 Task: Look for space in Kochani, Macedonia from 10th July, 2023 to 15th July, 2023 for 7 adults in price range Rs.10000 to Rs.15000. Place can be entire place or shared room with 4 bedrooms having 7 beds and 4 bathrooms. Property type can be house, flat, guest house. Amenities needed are: wifi, TV, free parkinig on premises, gym, breakfast. Booking option can be shelf check-in. Required host language is English.
Action: Mouse moved to (428, 100)
Screenshot: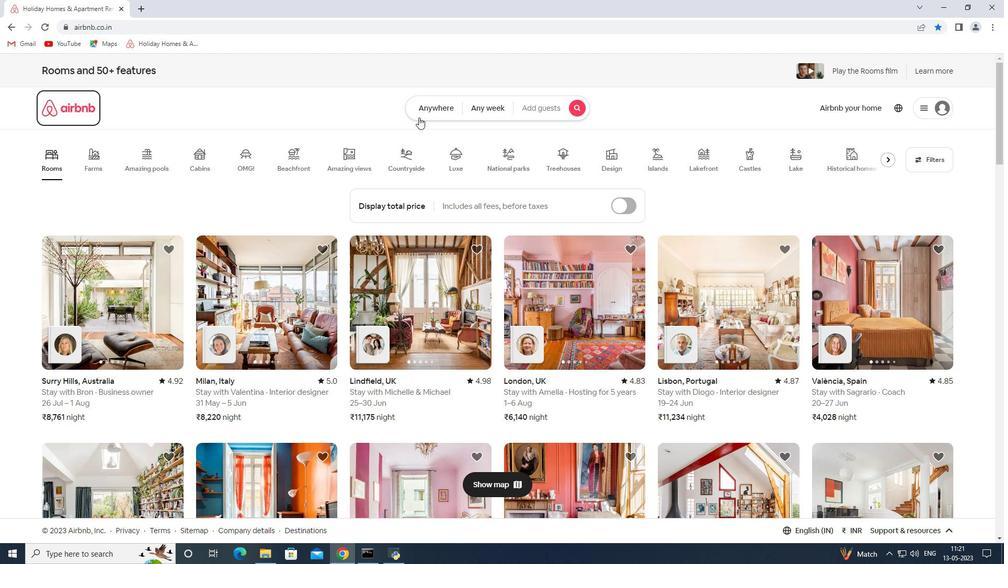 
Action: Mouse pressed left at (428, 100)
Screenshot: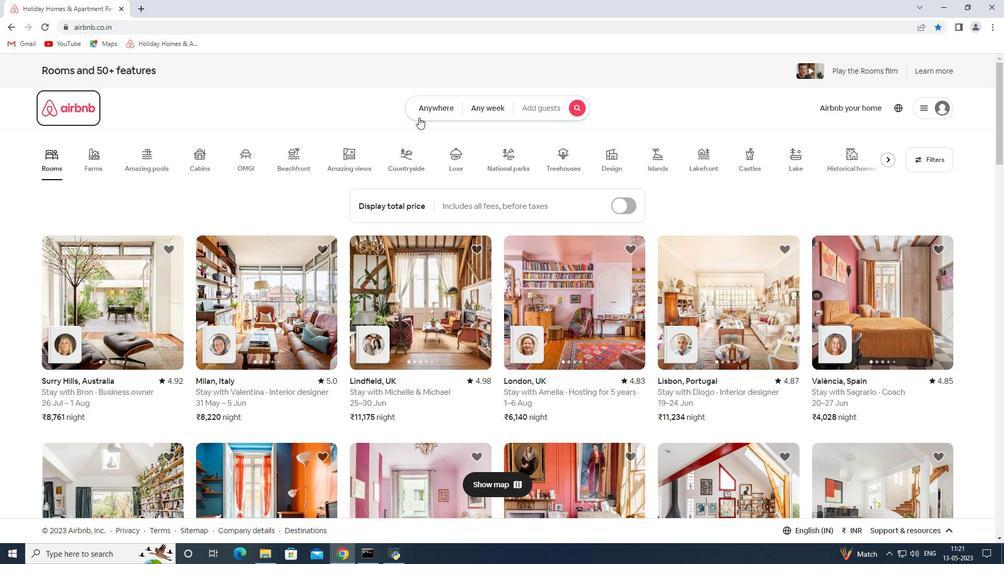 
Action: Mouse moved to (364, 153)
Screenshot: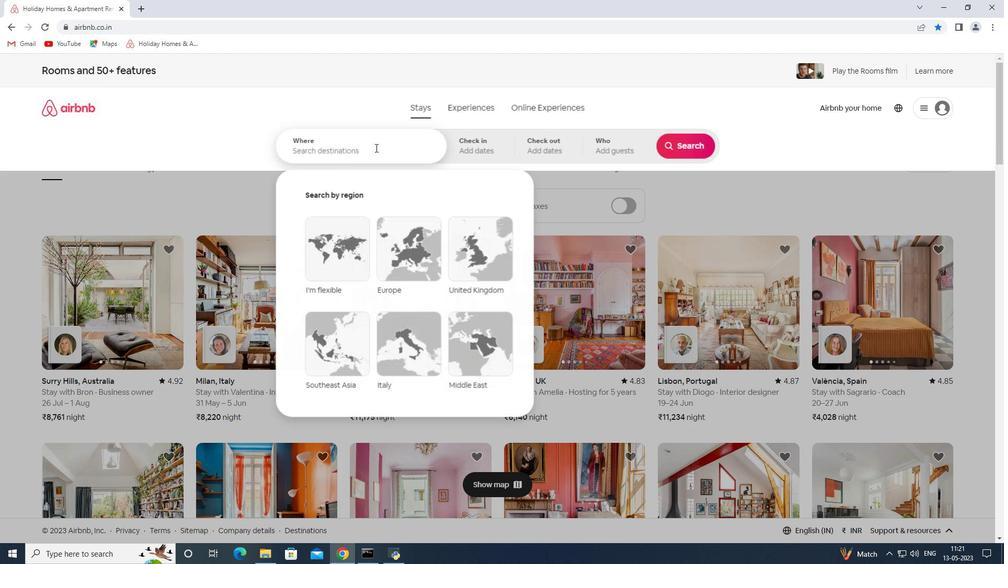 
Action: Mouse pressed left at (364, 153)
Screenshot: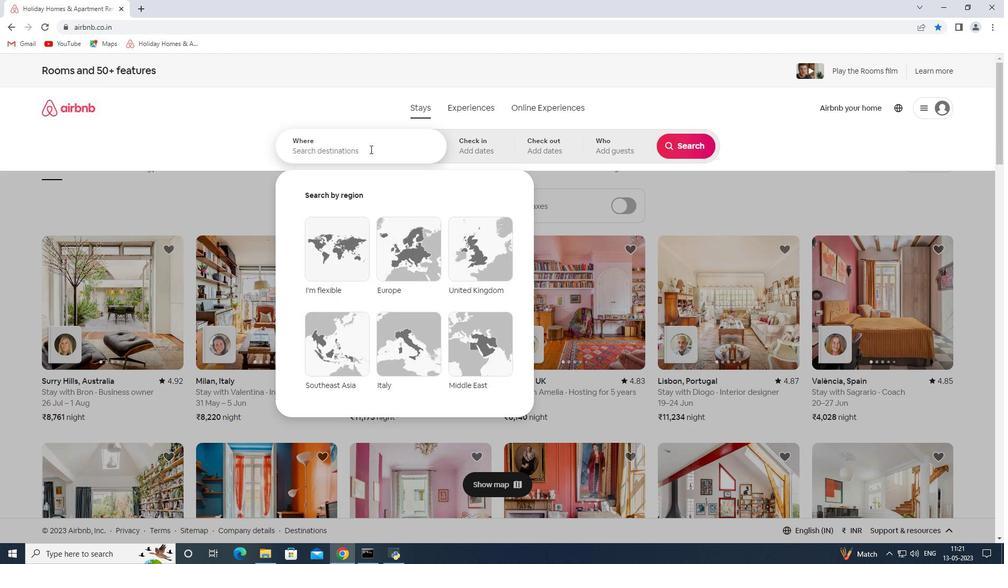 
Action: Key pressed <Key.shift>Kochani<Key.space><Key.shift><Key.shift><Key.shift><Key.shift><Key.shift><Key.shift><Key.shift>Mace
Screenshot: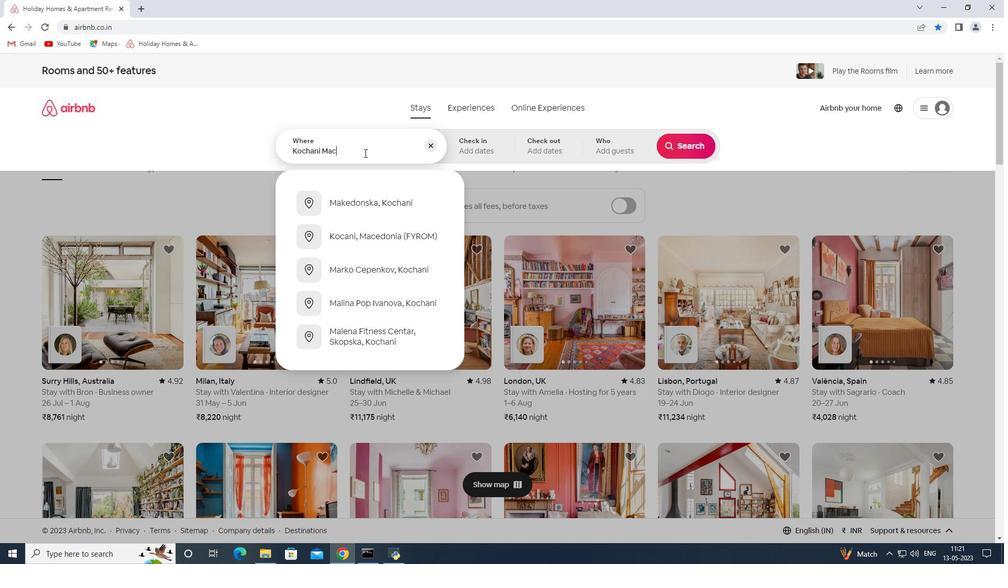 
Action: Mouse moved to (423, 204)
Screenshot: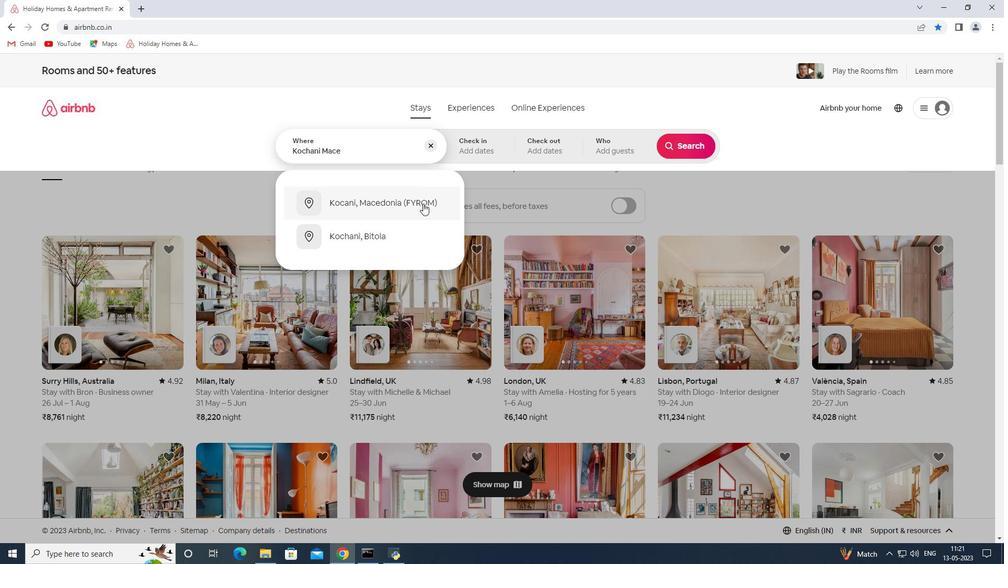 
Action: Mouse pressed left at (423, 204)
Screenshot: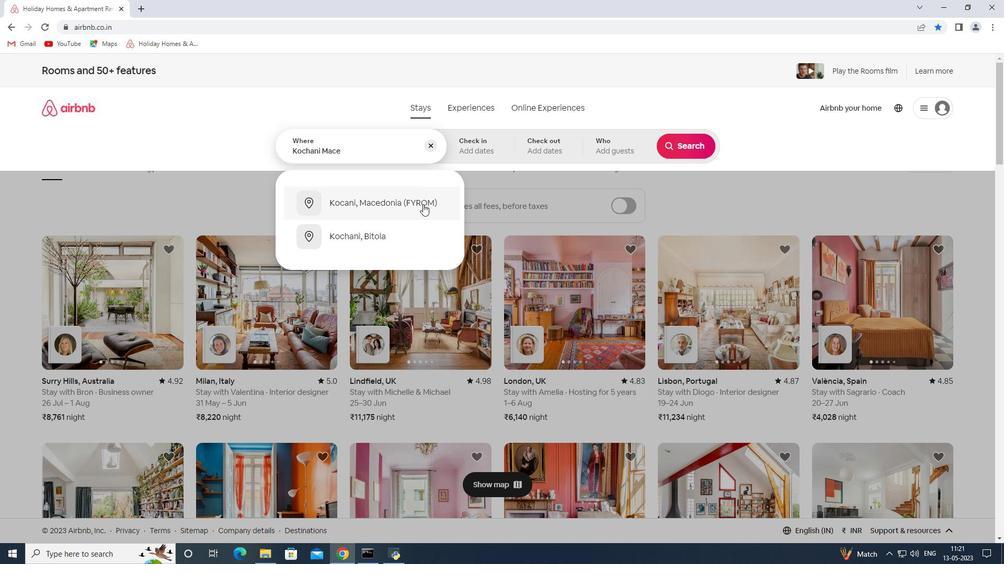 
Action: Mouse moved to (366, 57)
Screenshot: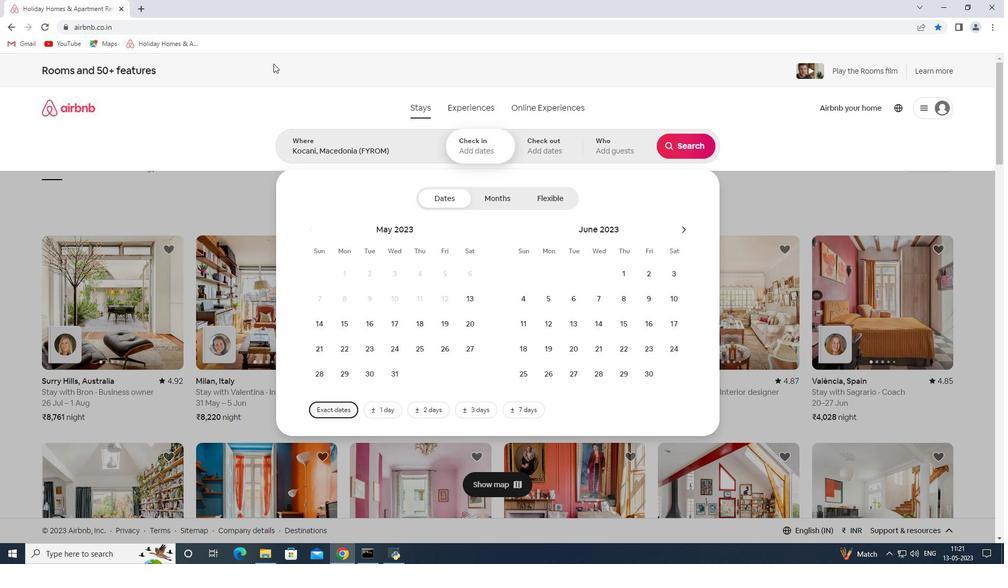
Action: Key pressed <Key.enter>
Screenshot: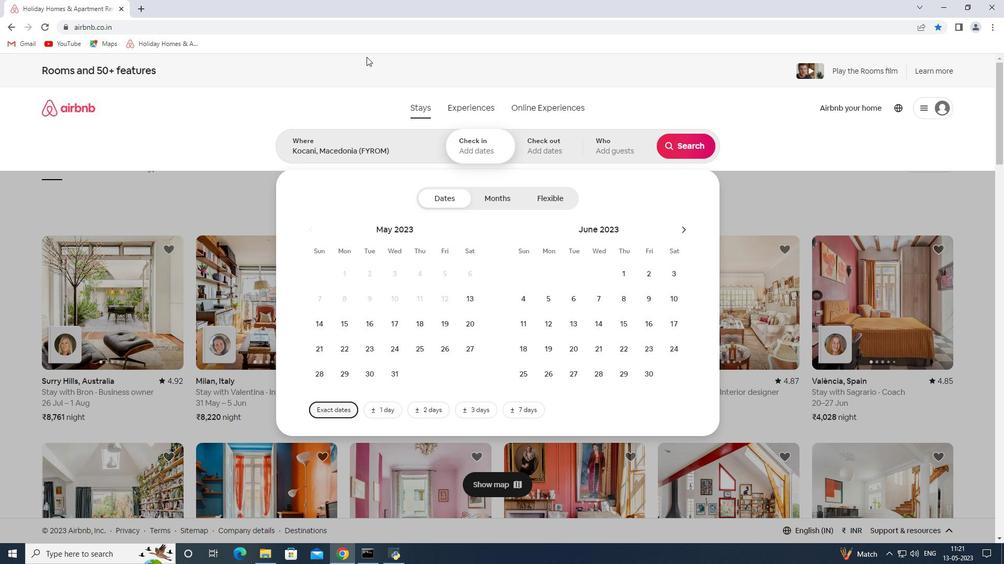 
Action: Mouse moved to (682, 223)
Screenshot: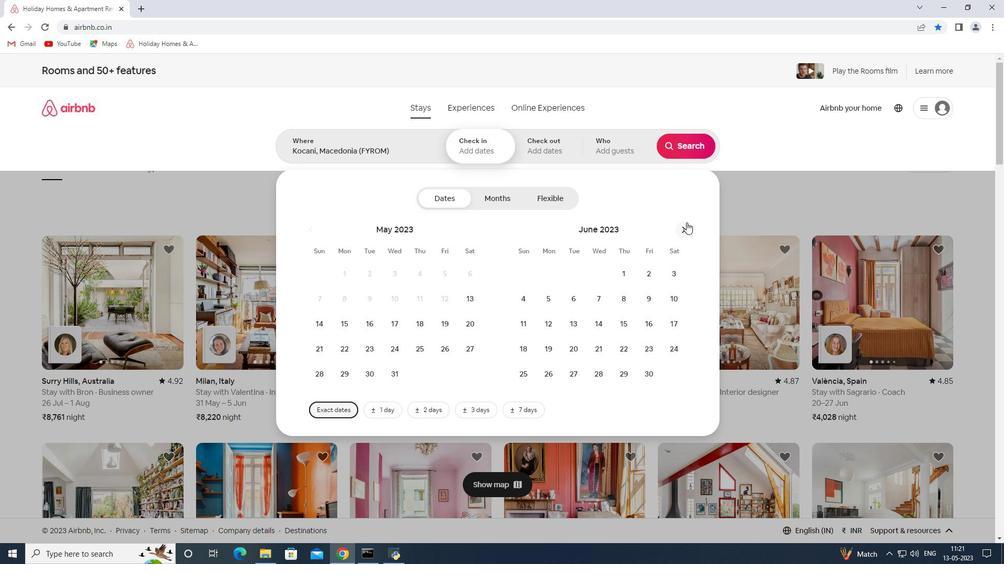 
Action: Mouse pressed left at (682, 223)
Screenshot: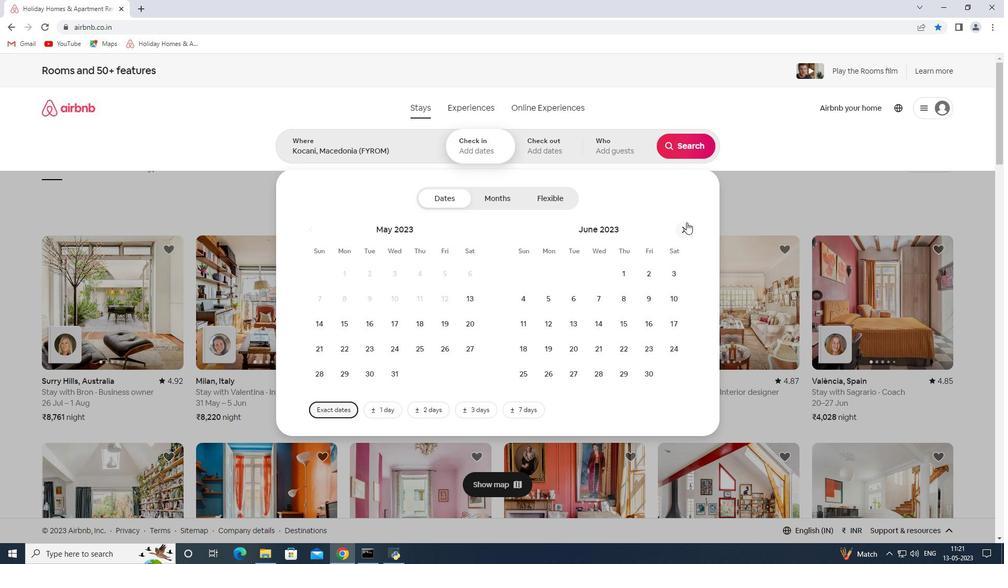 
Action: Mouse moved to (546, 333)
Screenshot: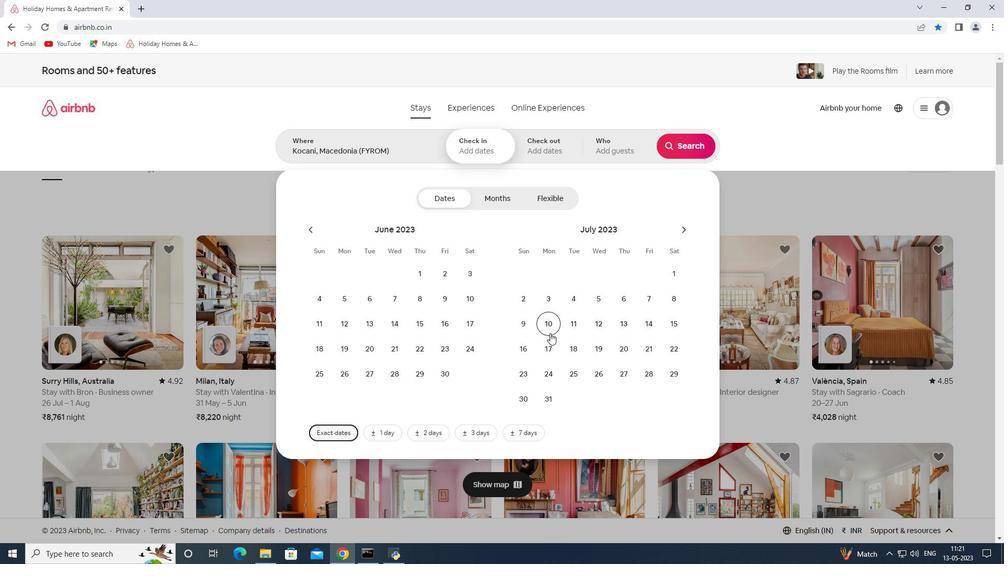 
Action: Mouse pressed left at (546, 333)
Screenshot: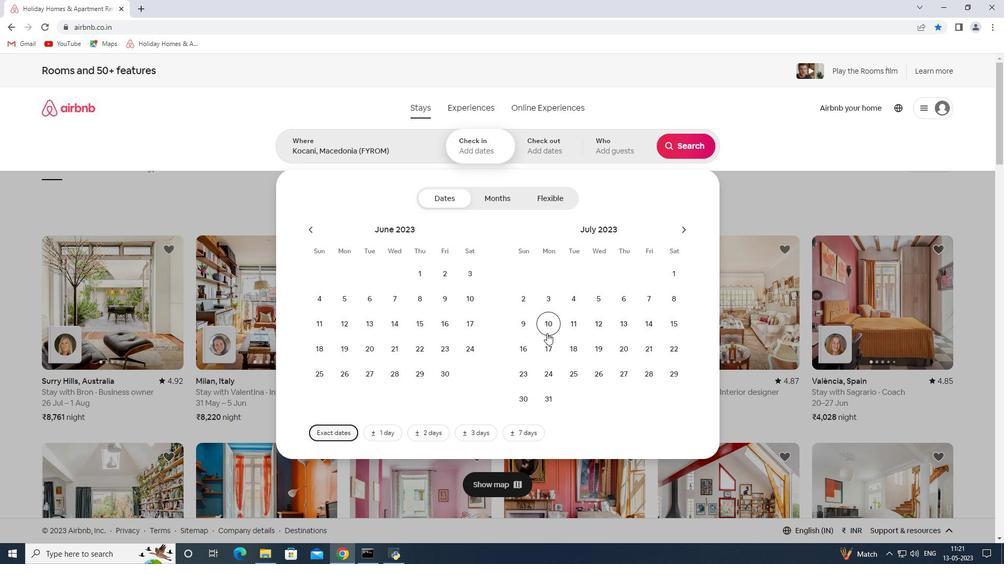 
Action: Mouse moved to (675, 328)
Screenshot: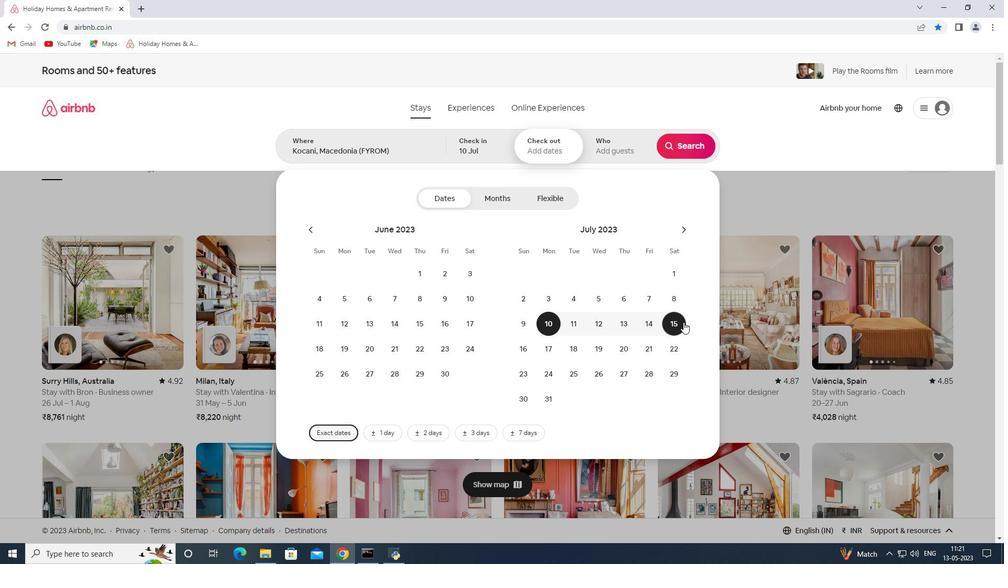 
Action: Mouse pressed left at (675, 328)
Screenshot: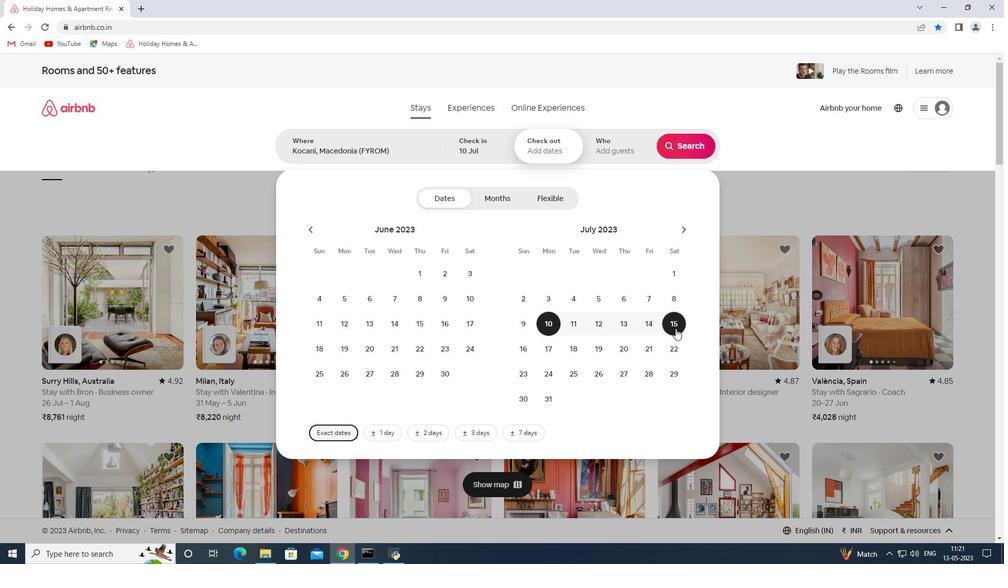 
Action: Mouse moved to (624, 153)
Screenshot: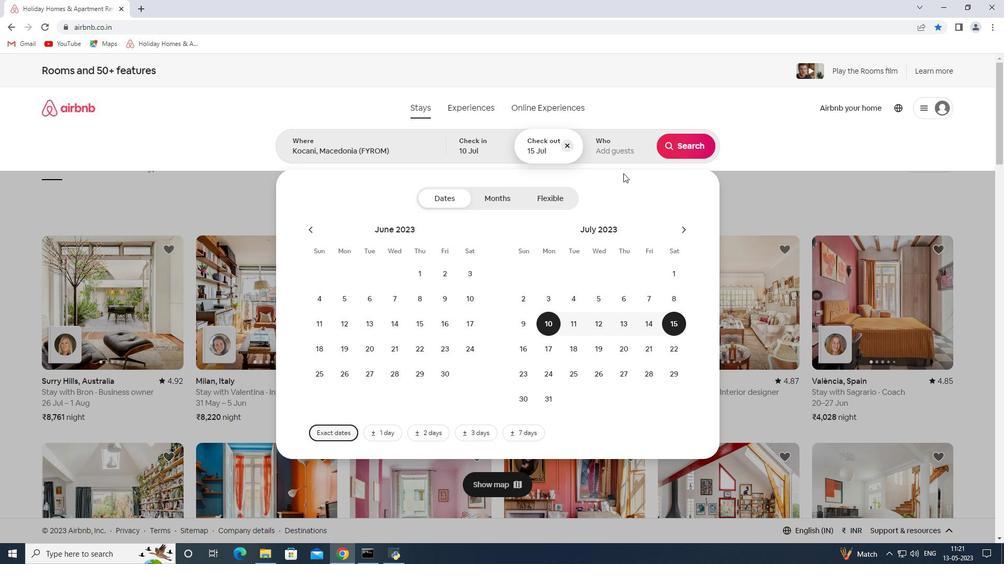 
Action: Mouse pressed left at (624, 153)
Screenshot: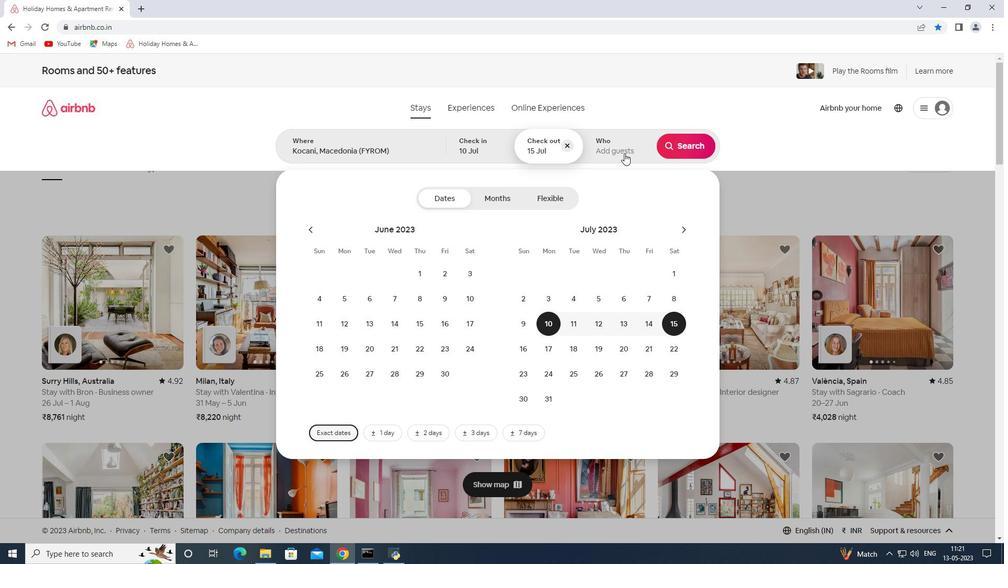 
Action: Mouse moved to (691, 204)
Screenshot: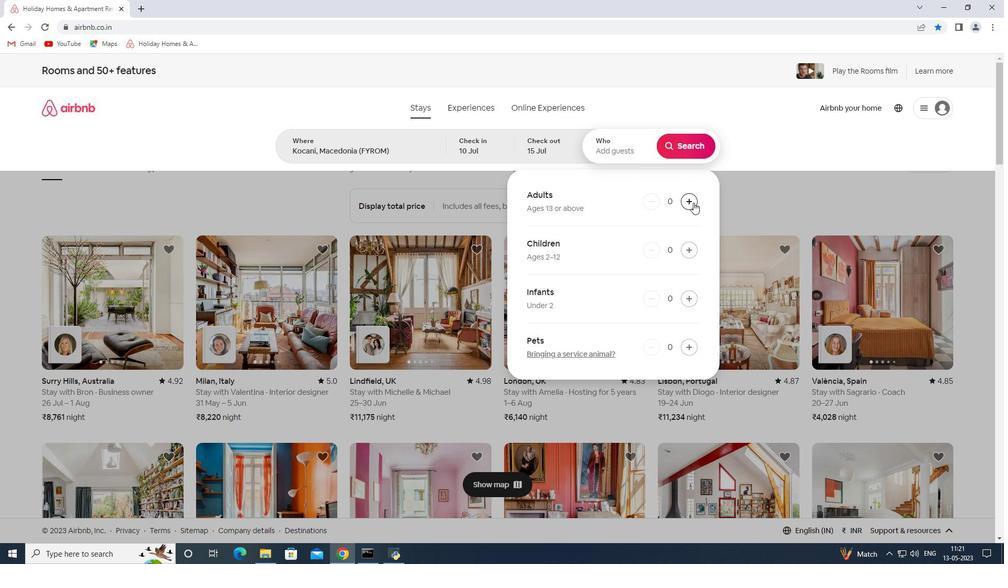
Action: Mouse pressed left at (691, 204)
Screenshot: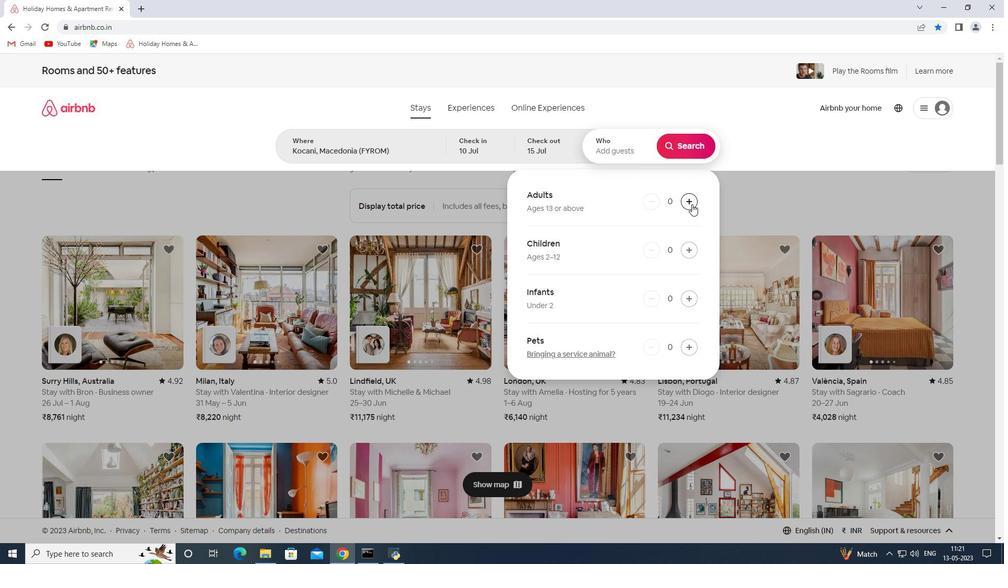 
Action: Mouse pressed left at (691, 204)
Screenshot: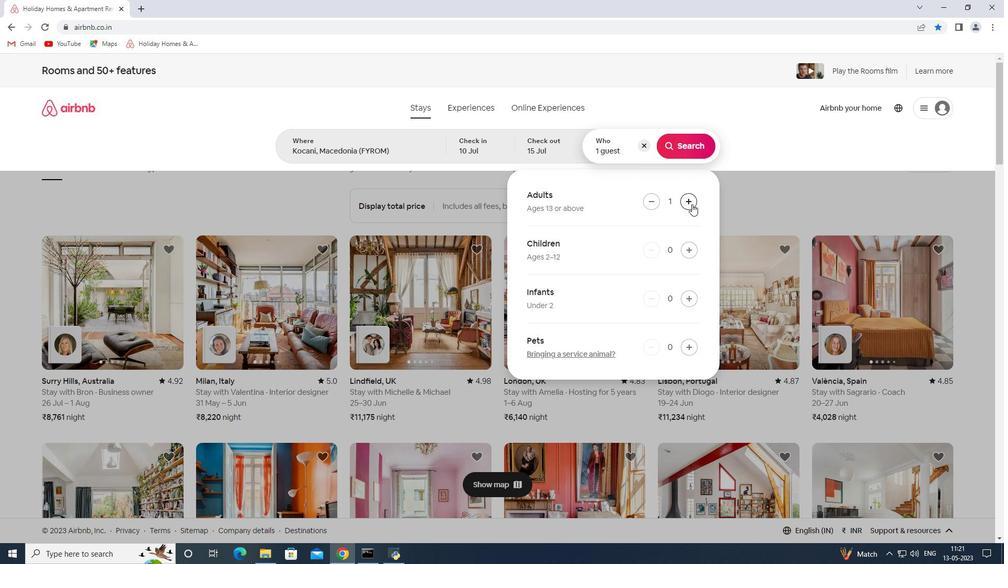 
Action: Mouse pressed left at (691, 204)
Screenshot: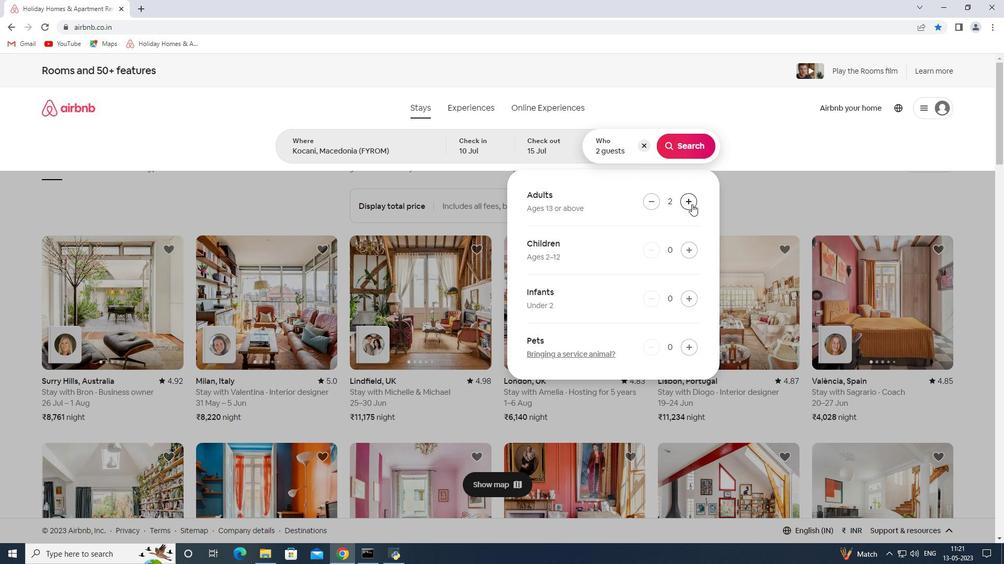 
Action: Mouse pressed left at (691, 204)
Screenshot: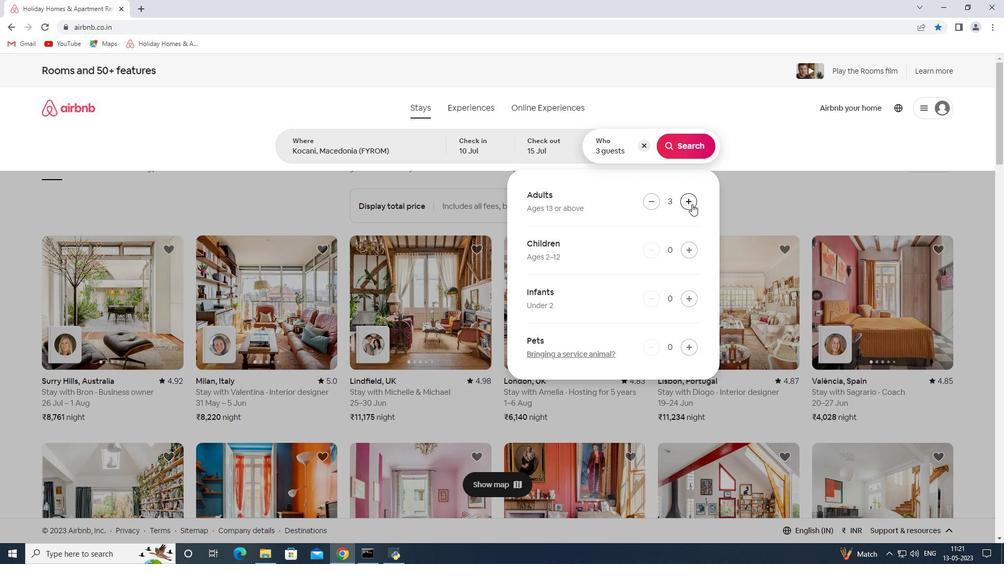 
Action: Mouse pressed left at (691, 204)
Screenshot: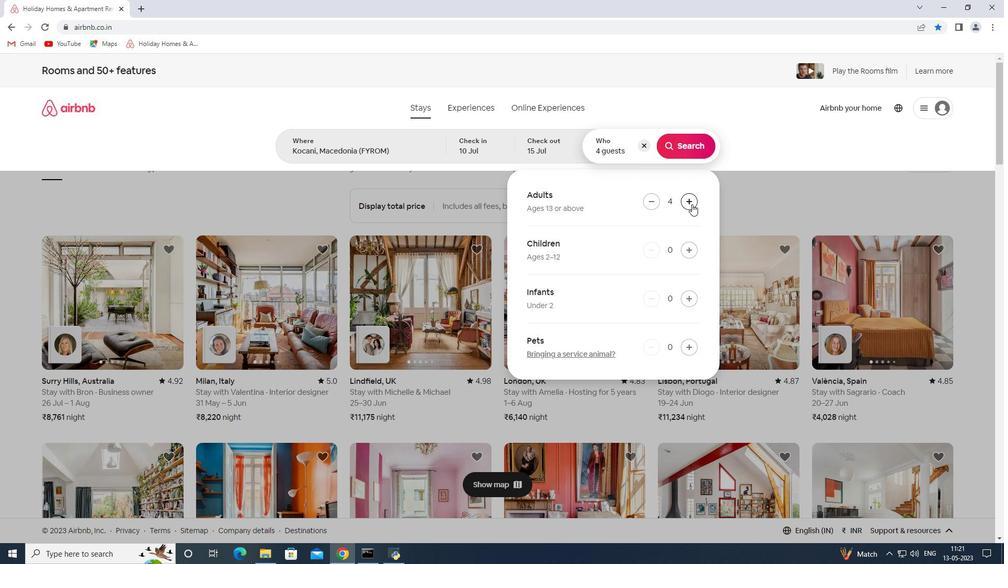 
Action: Mouse pressed left at (691, 204)
Screenshot: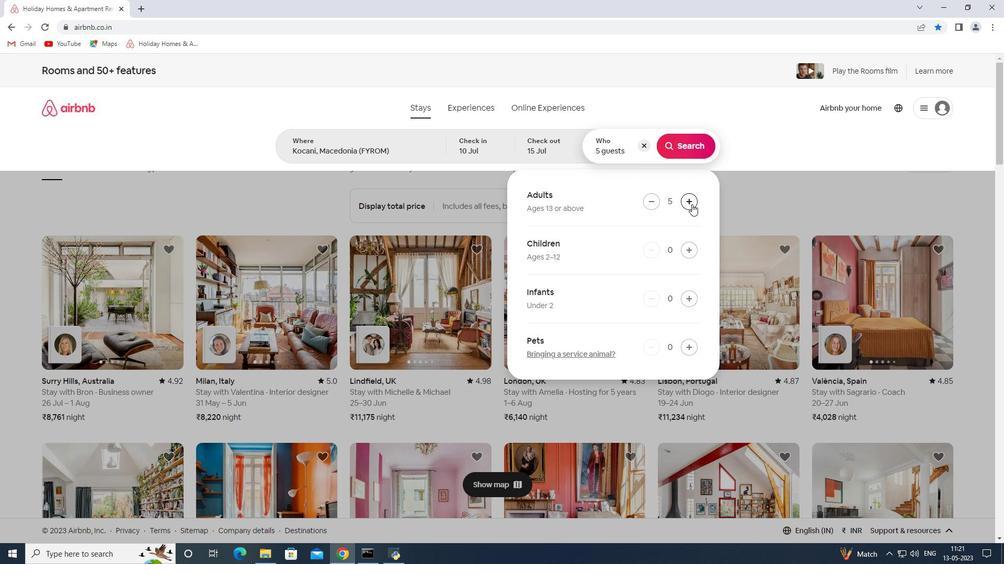 
Action: Mouse pressed left at (691, 204)
Screenshot: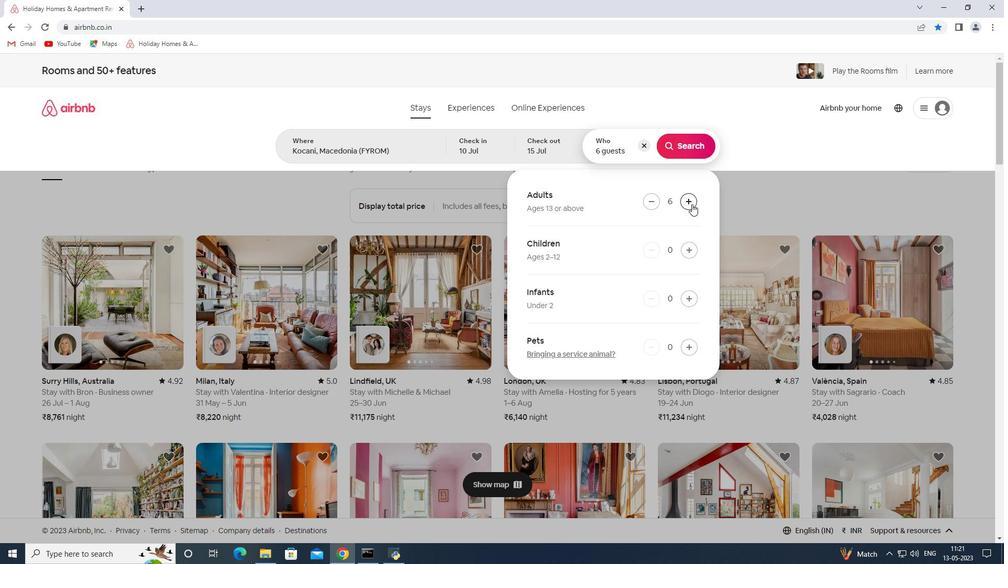 
Action: Mouse moved to (694, 147)
Screenshot: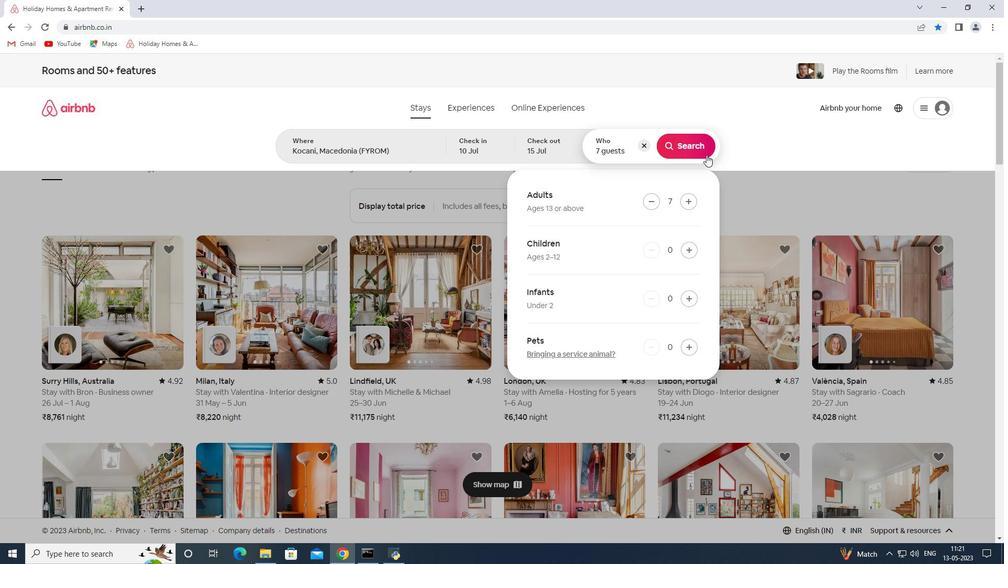 
Action: Mouse pressed left at (694, 147)
Screenshot: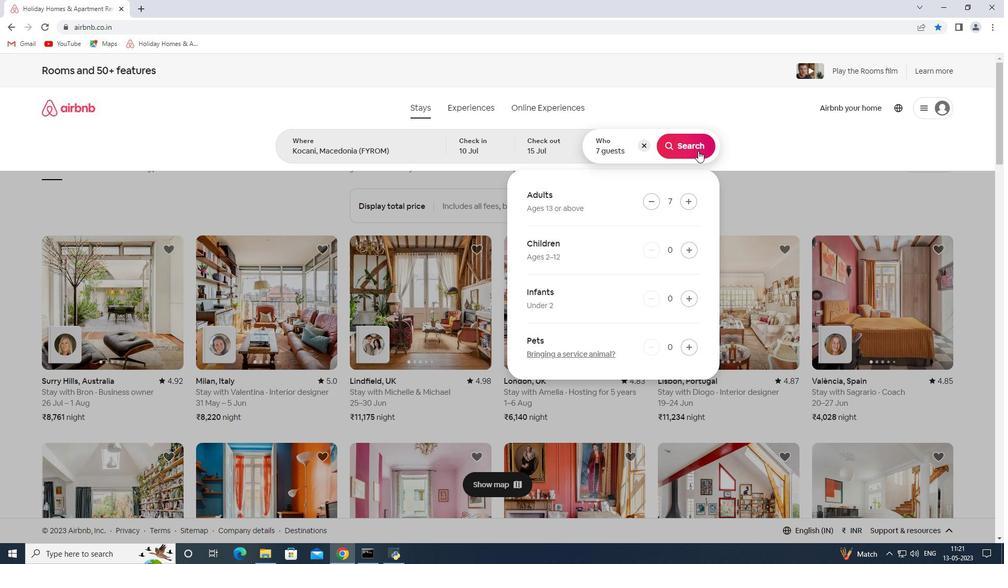 
Action: Mouse moved to (954, 121)
Screenshot: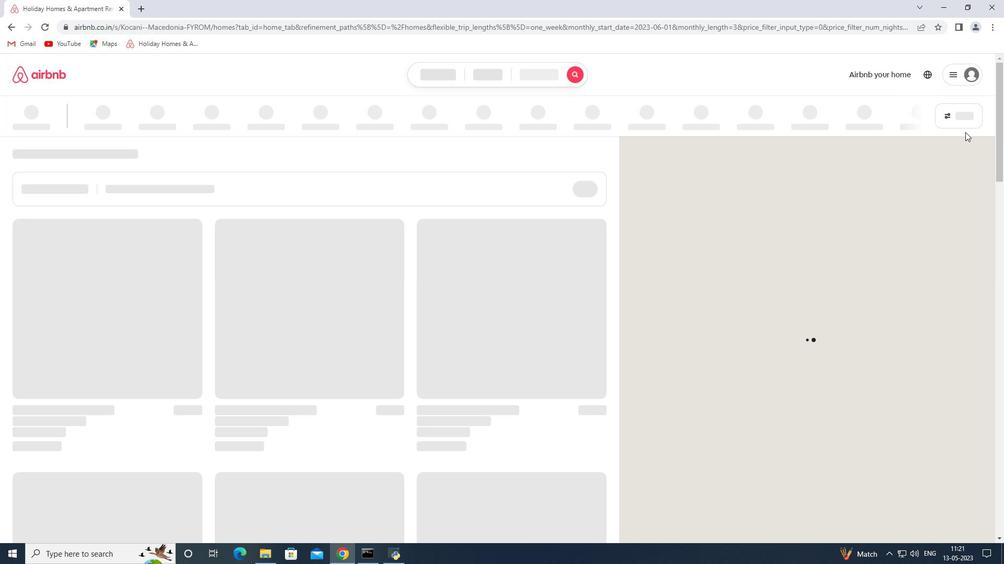 
Action: Mouse pressed left at (954, 121)
Screenshot: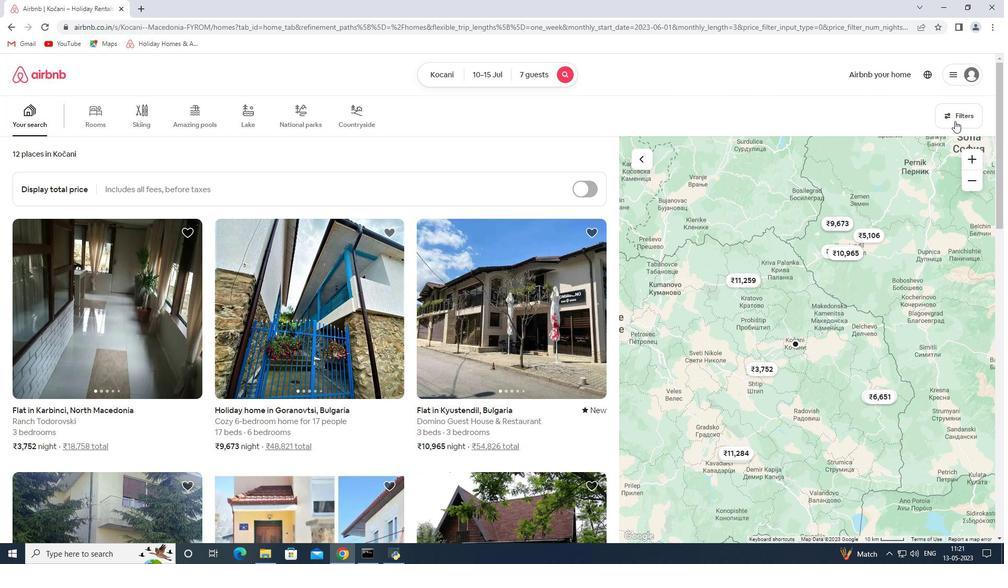 
Action: Mouse moved to (371, 369)
Screenshot: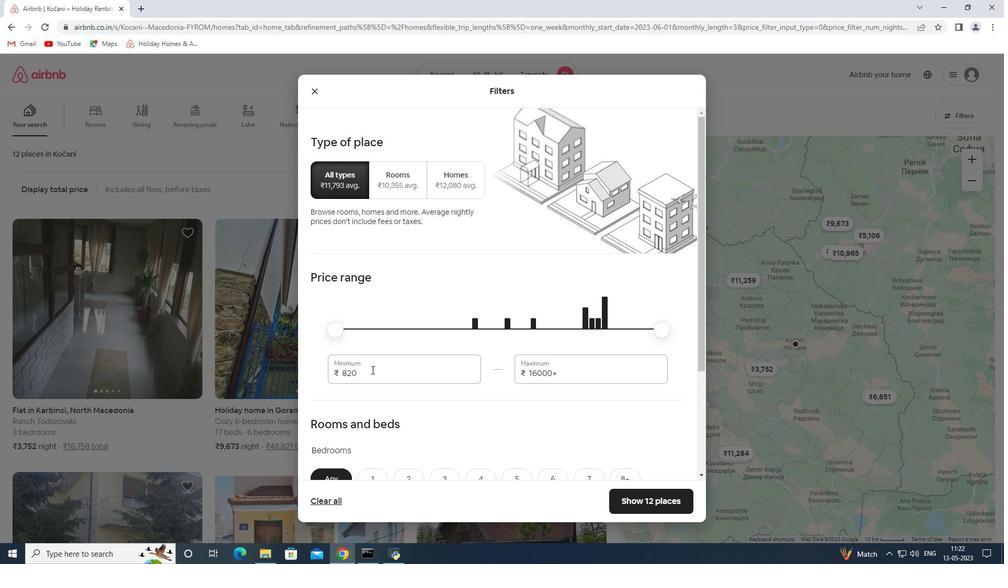 
Action: Mouse pressed left at (371, 369)
Screenshot: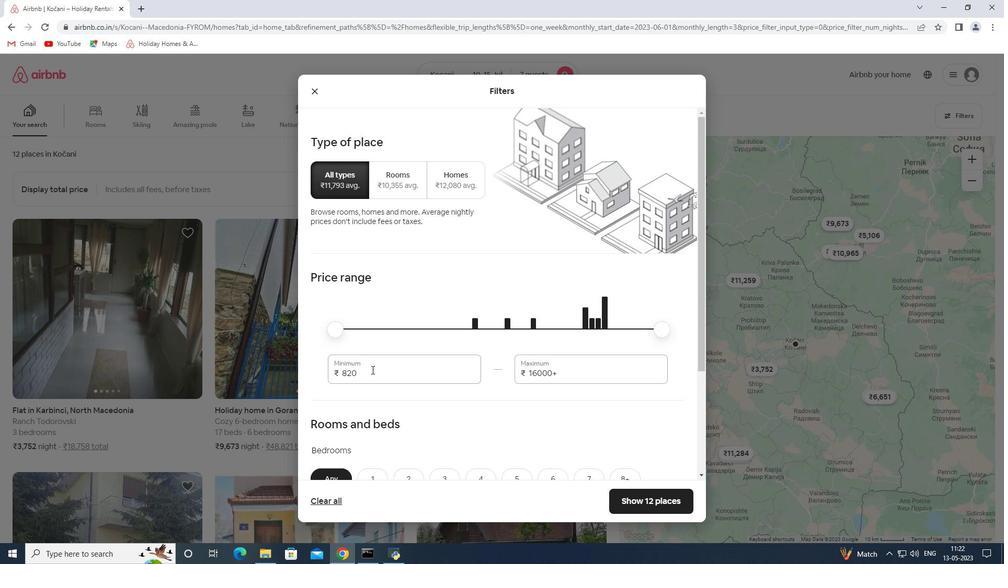 
Action: Mouse pressed left at (371, 369)
Screenshot: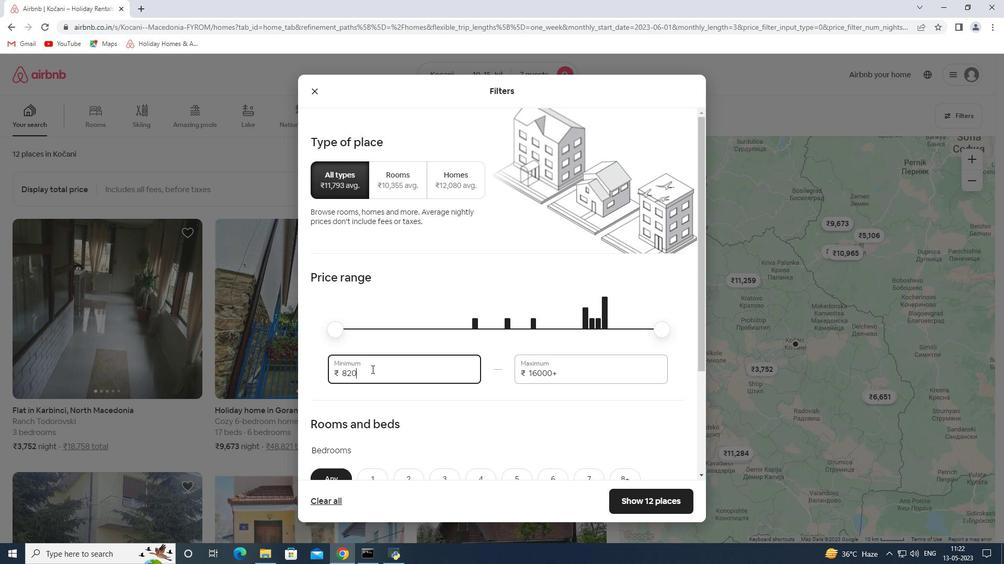 
Action: Mouse pressed left at (371, 369)
Screenshot: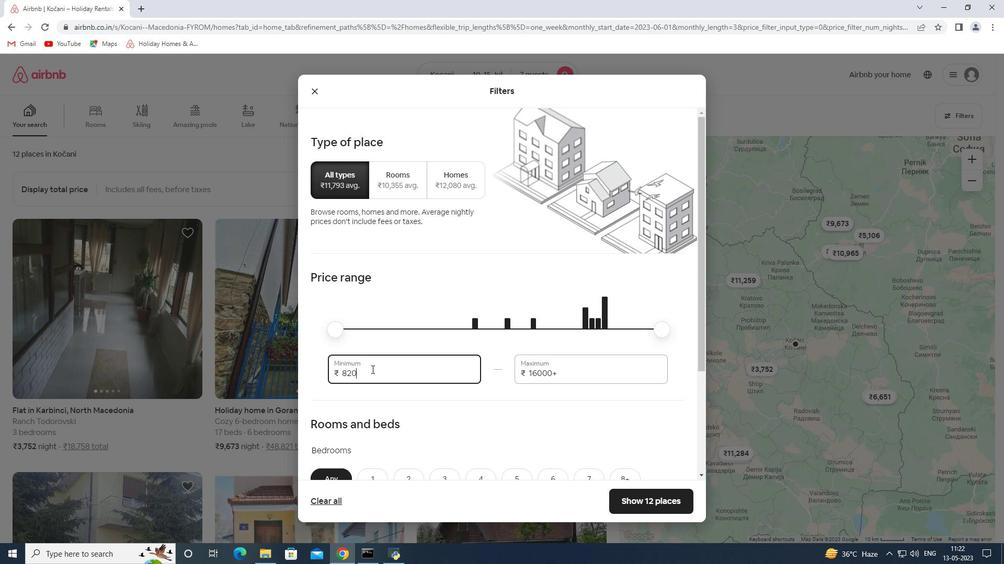 
Action: Key pressed 10000<Key.tab>15000
Screenshot: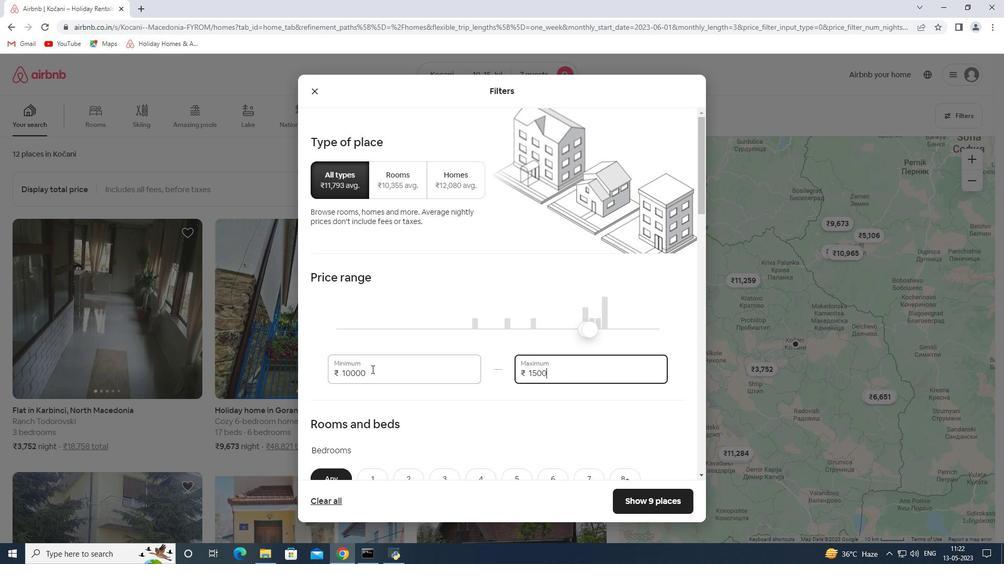 
Action: Mouse moved to (469, 379)
Screenshot: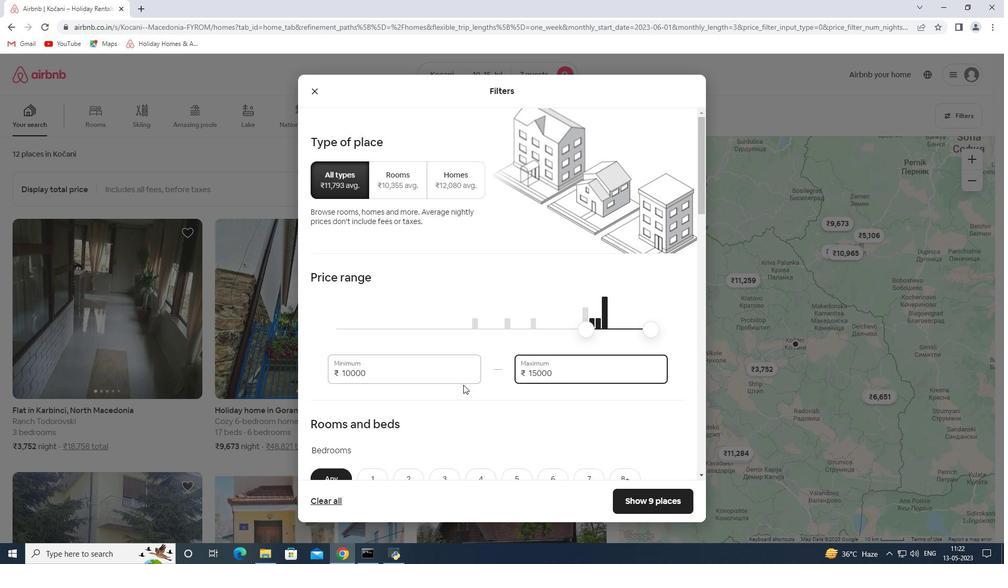 
Action: Mouse scrolled (469, 378) with delta (0, 0)
Screenshot: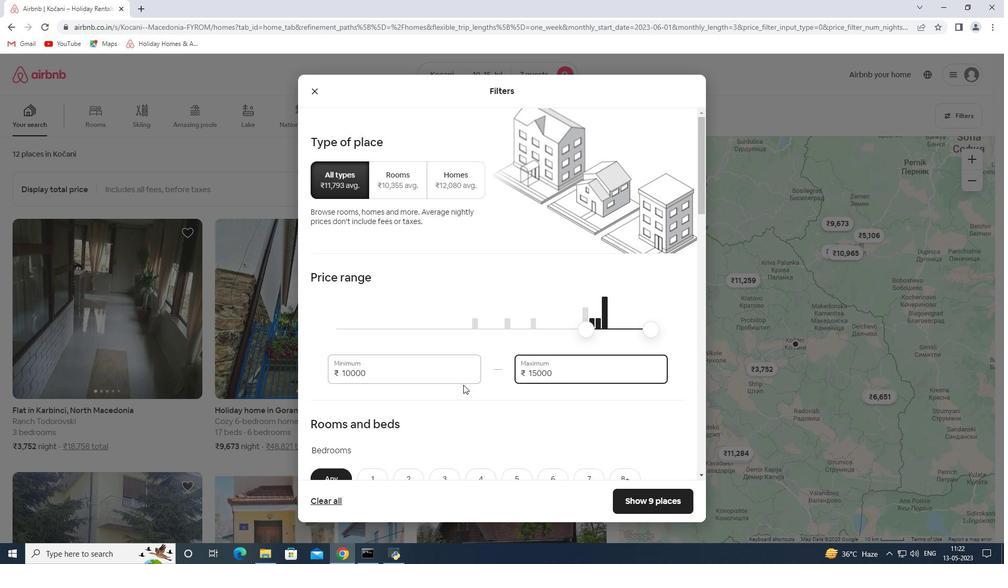 
Action: Mouse moved to (475, 376)
Screenshot: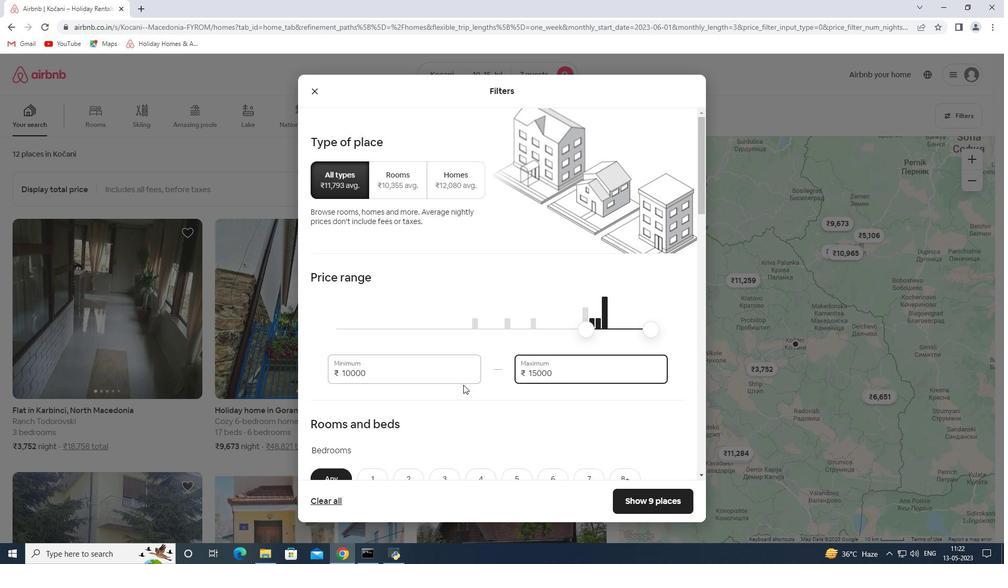 
Action: Mouse scrolled (475, 375) with delta (0, 0)
Screenshot: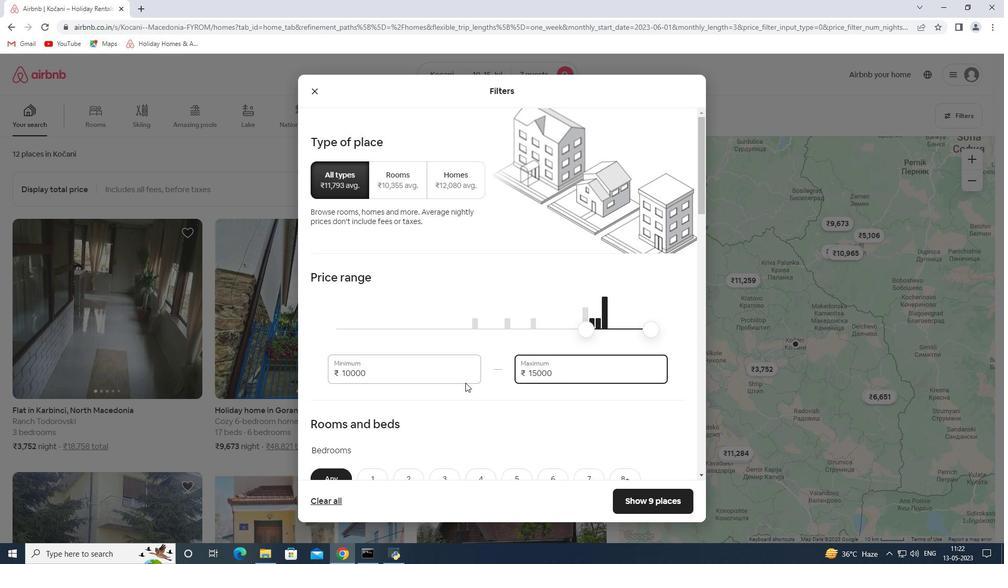
Action: Mouse moved to (487, 370)
Screenshot: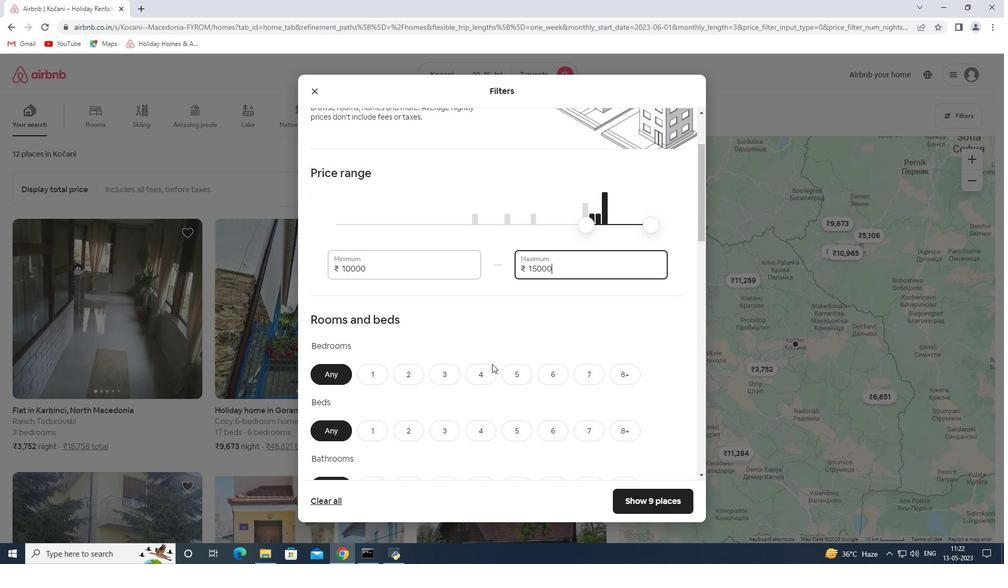 
Action: Mouse pressed left at (487, 370)
Screenshot: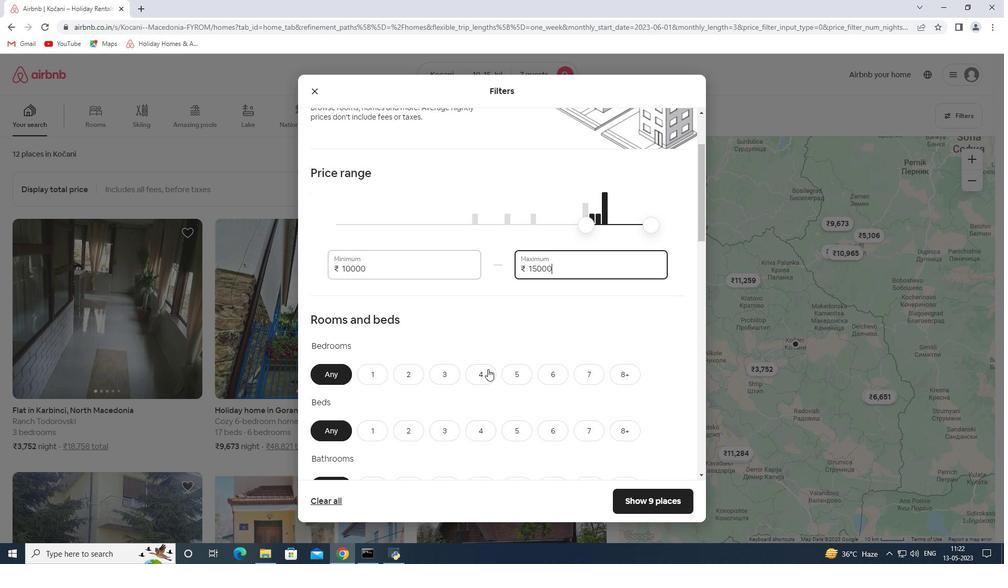 
Action: Mouse moved to (515, 318)
Screenshot: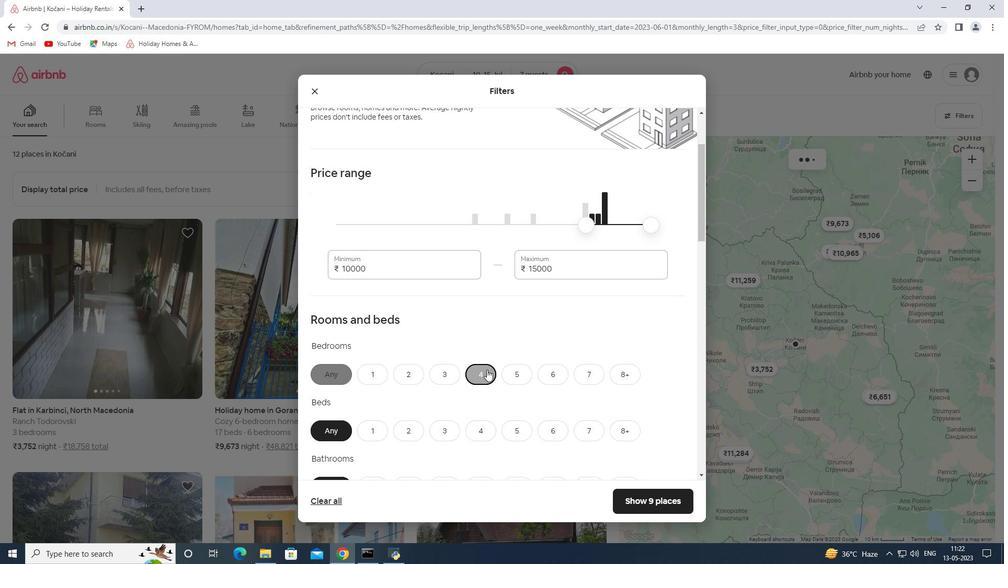 
Action: Mouse scrolled (515, 318) with delta (0, 0)
Screenshot: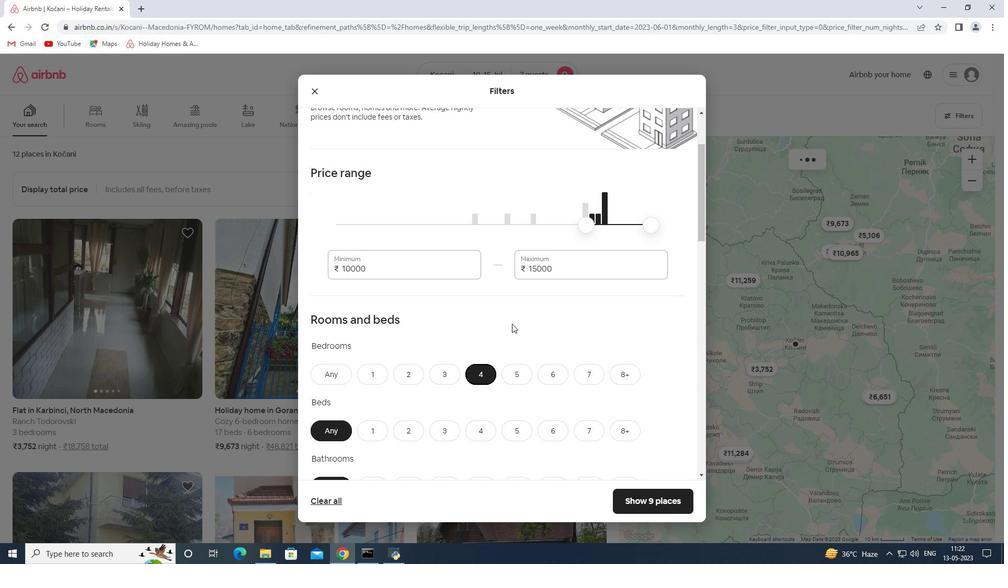 
Action: Mouse scrolled (515, 318) with delta (0, 0)
Screenshot: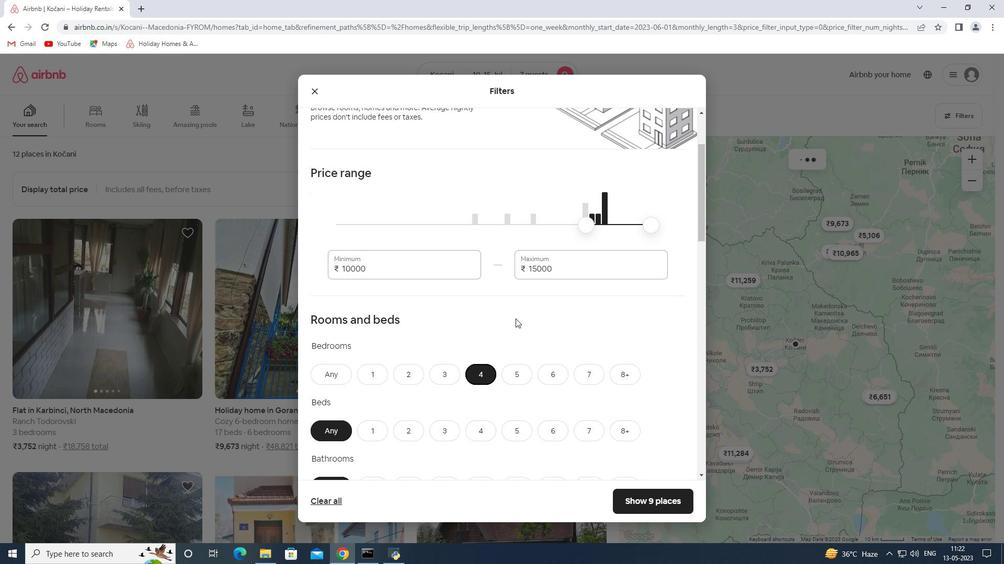 
Action: Mouse moved to (516, 318)
Screenshot: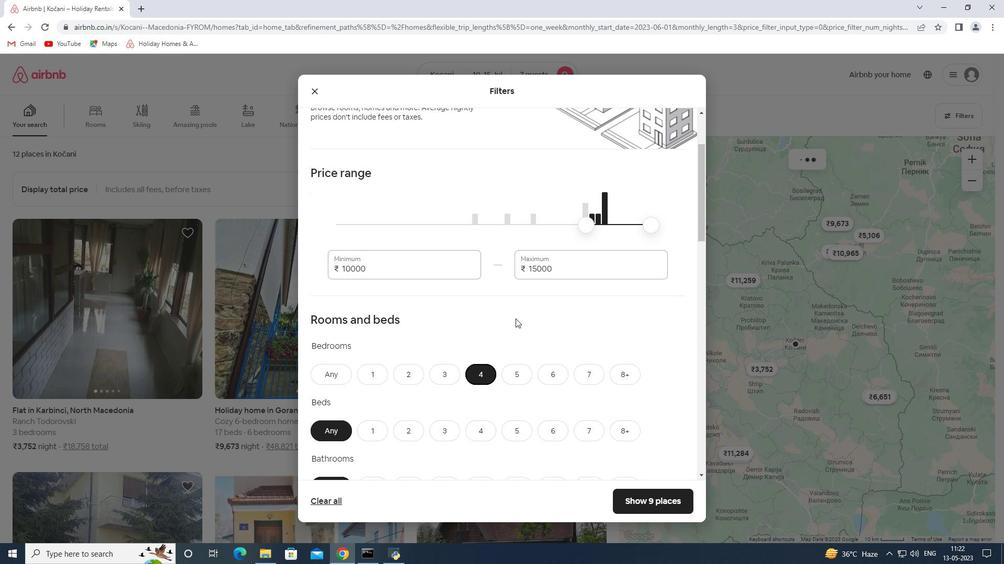 
Action: Mouse scrolled (516, 317) with delta (0, 0)
Screenshot: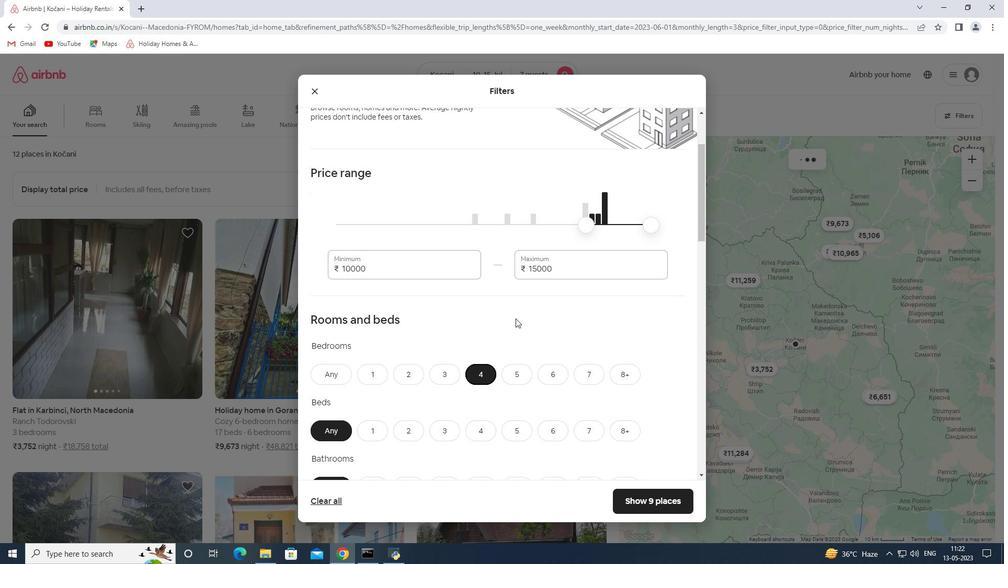 
Action: Mouse moved to (590, 272)
Screenshot: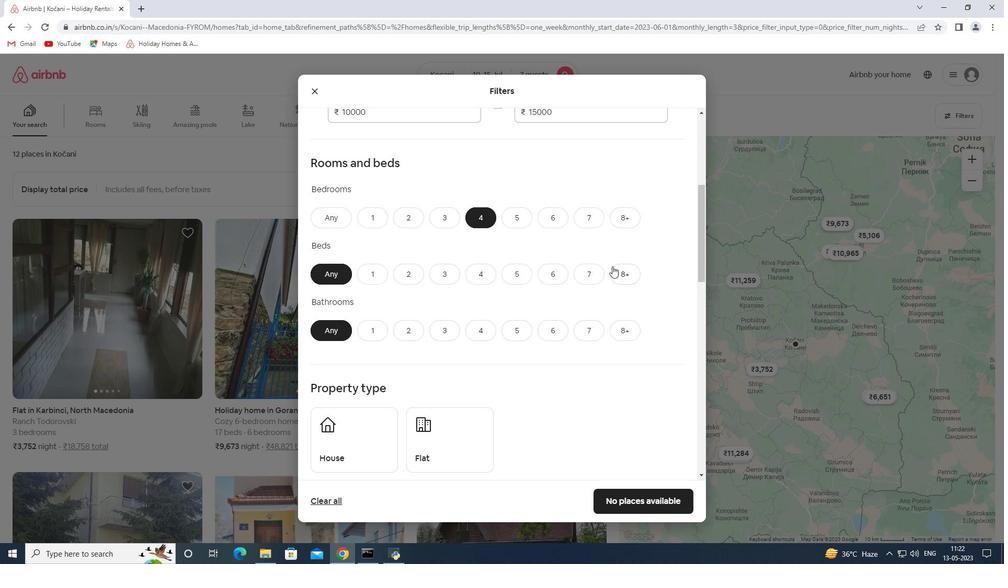 
Action: Mouse pressed left at (590, 272)
Screenshot: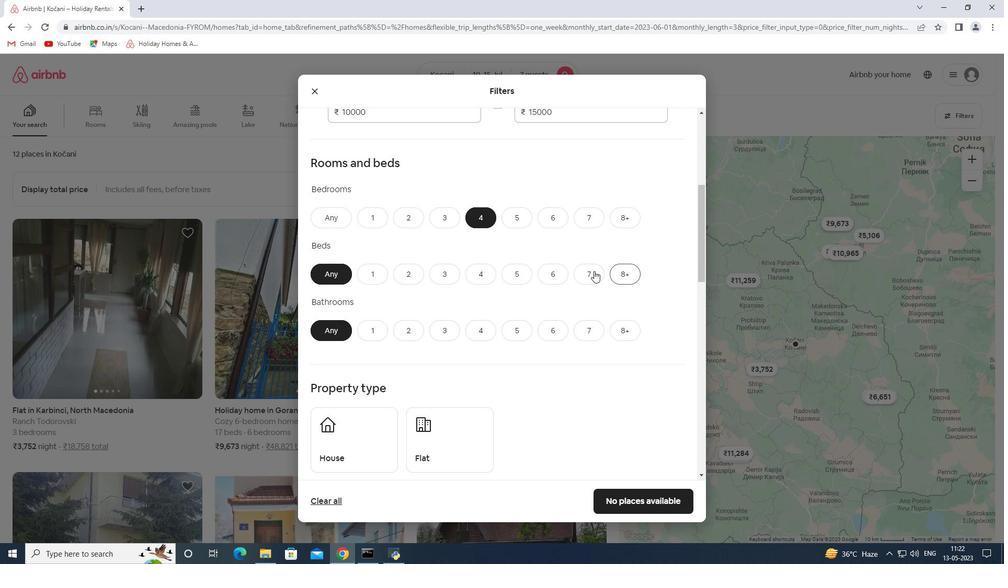 
Action: Mouse moved to (482, 333)
Screenshot: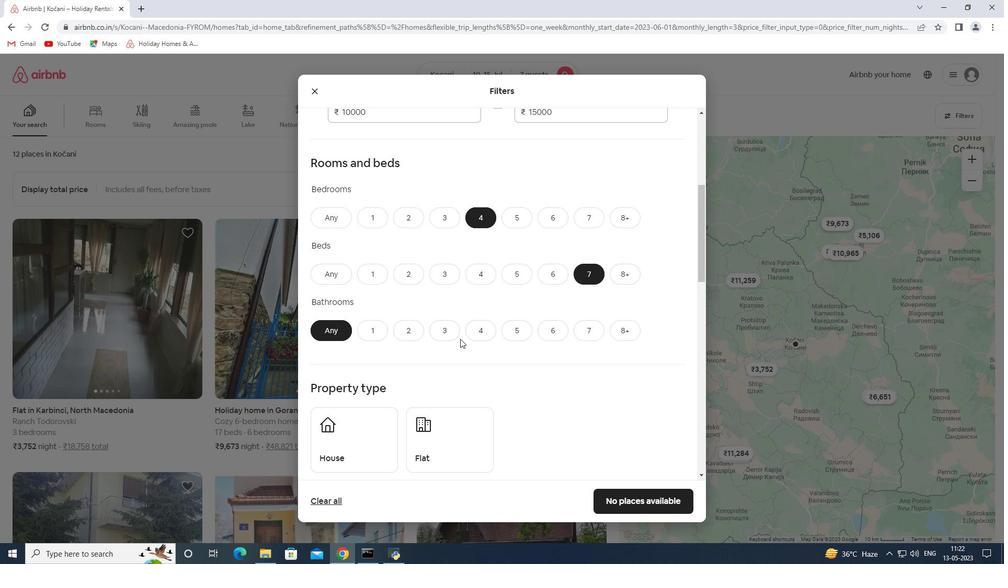 
Action: Mouse pressed left at (482, 333)
Screenshot: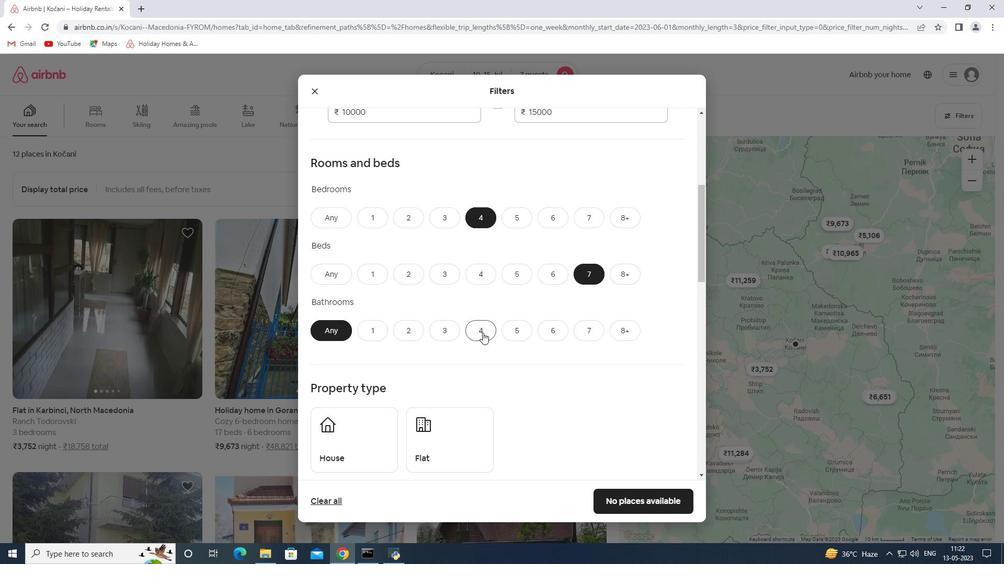 
Action: Mouse moved to (466, 347)
Screenshot: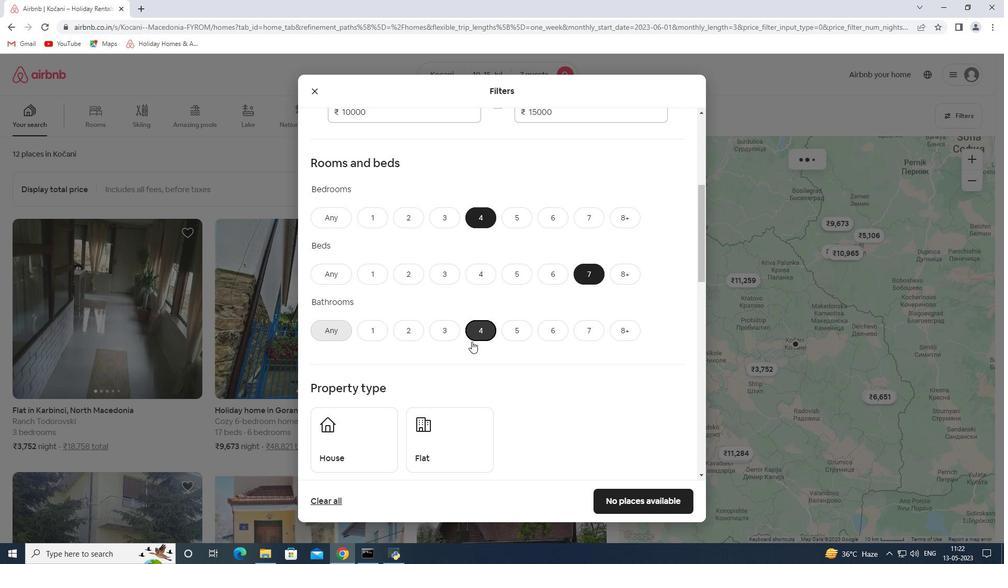
Action: Mouse scrolled (466, 346) with delta (0, 0)
Screenshot: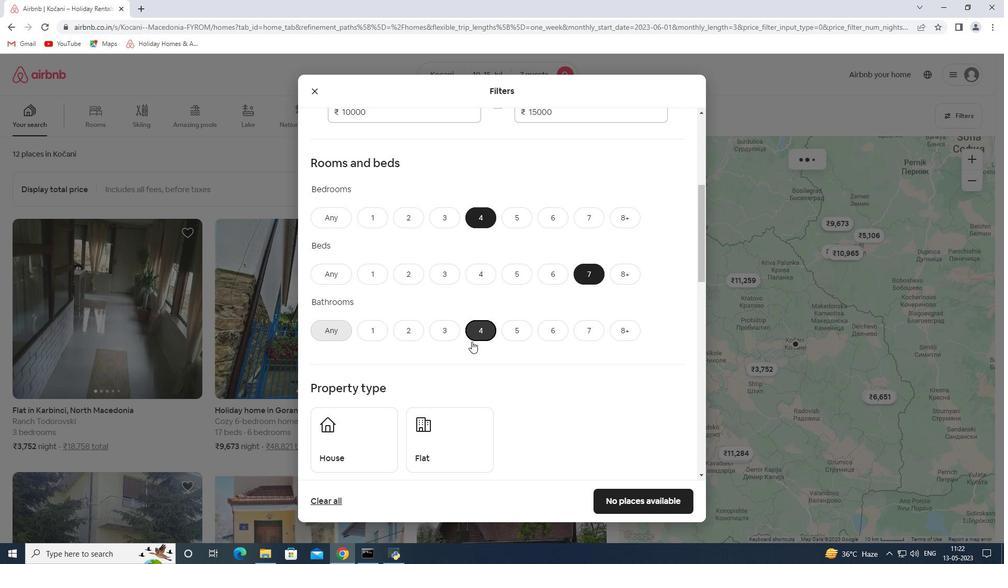 
Action: Mouse moved to (337, 374)
Screenshot: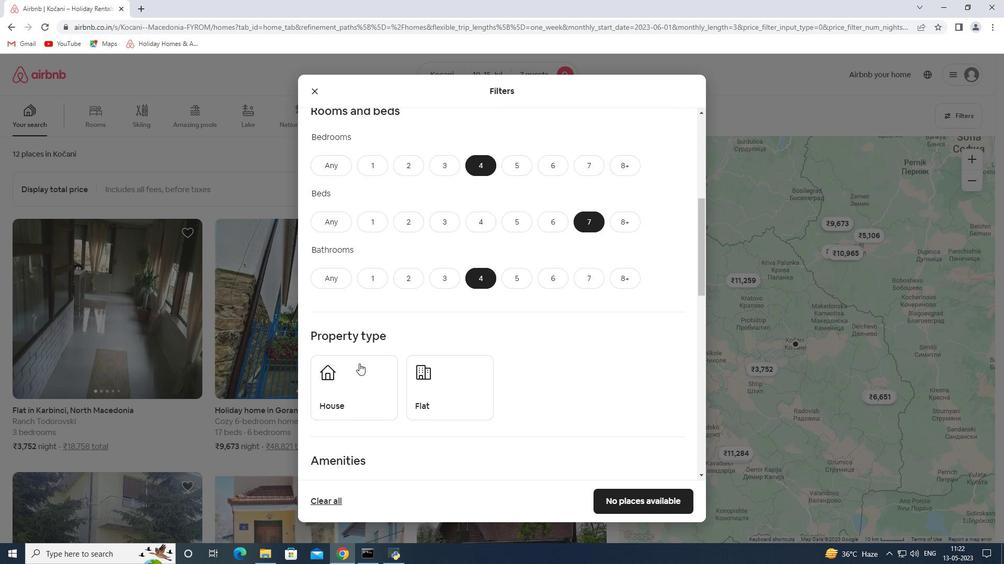 
Action: Mouse pressed left at (337, 374)
Screenshot: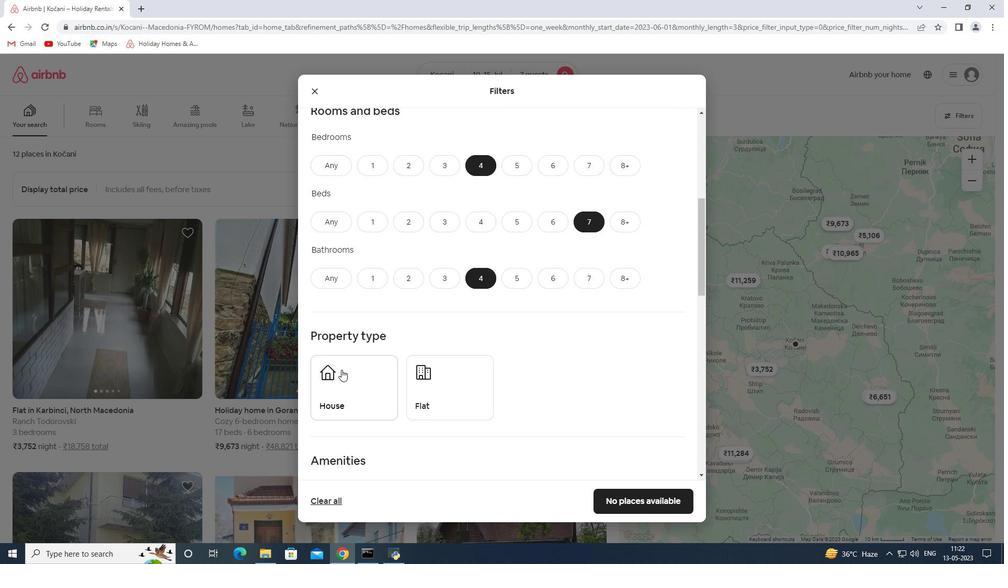 
Action: Mouse moved to (438, 382)
Screenshot: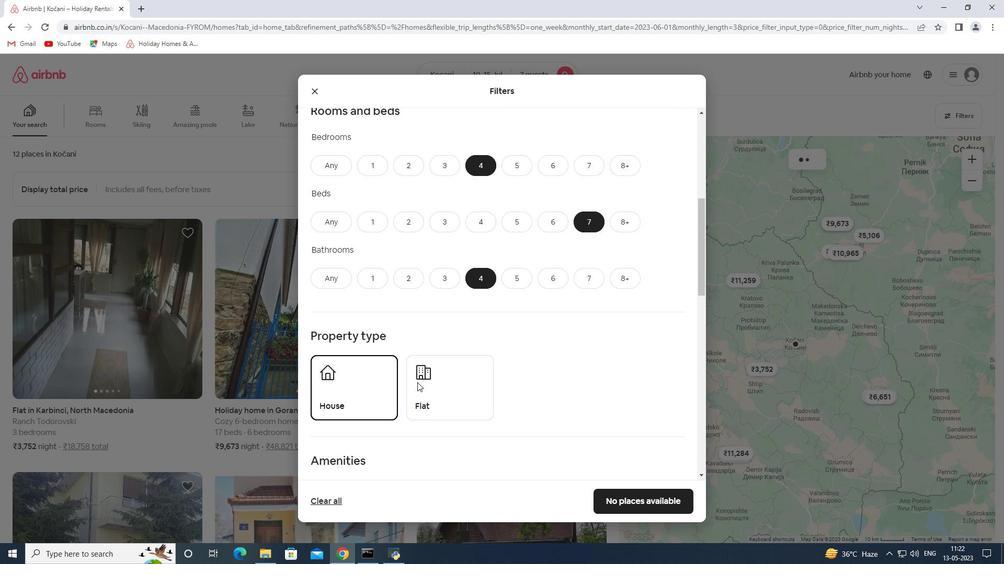 
Action: Mouse pressed left at (438, 382)
Screenshot: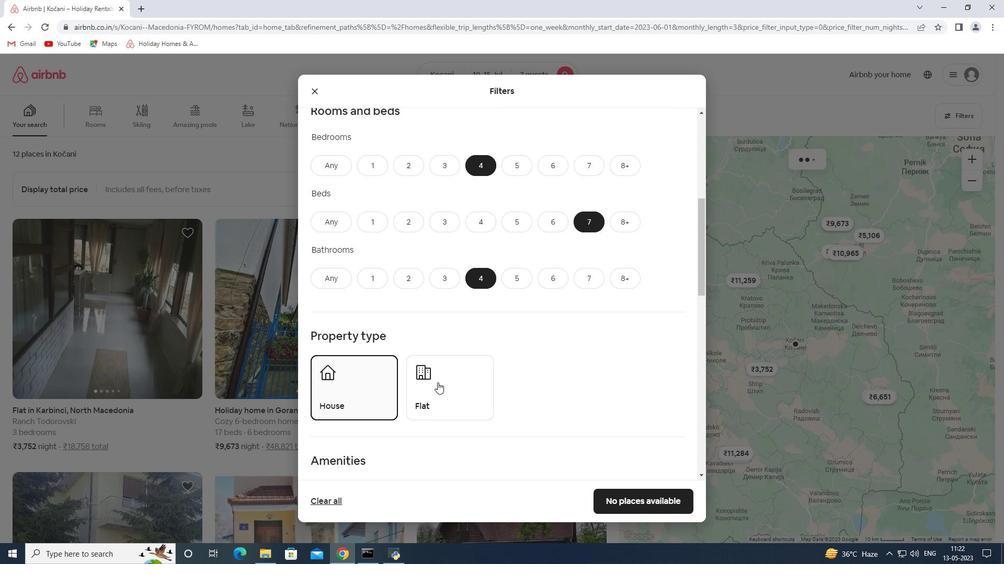
Action: Mouse moved to (441, 354)
Screenshot: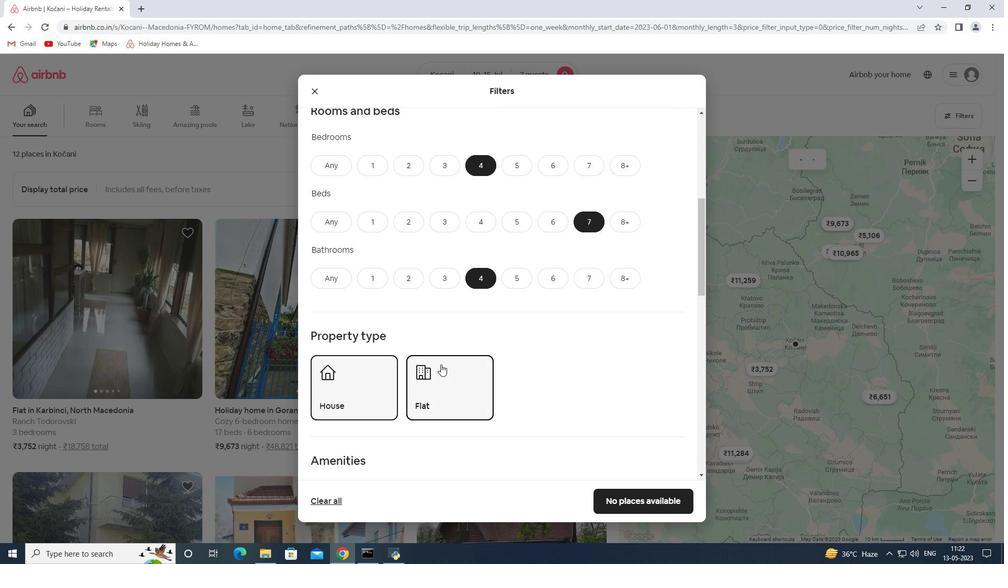 
Action: Mouse scrolled (441, 353) with delta (0, 0)
Screenshot: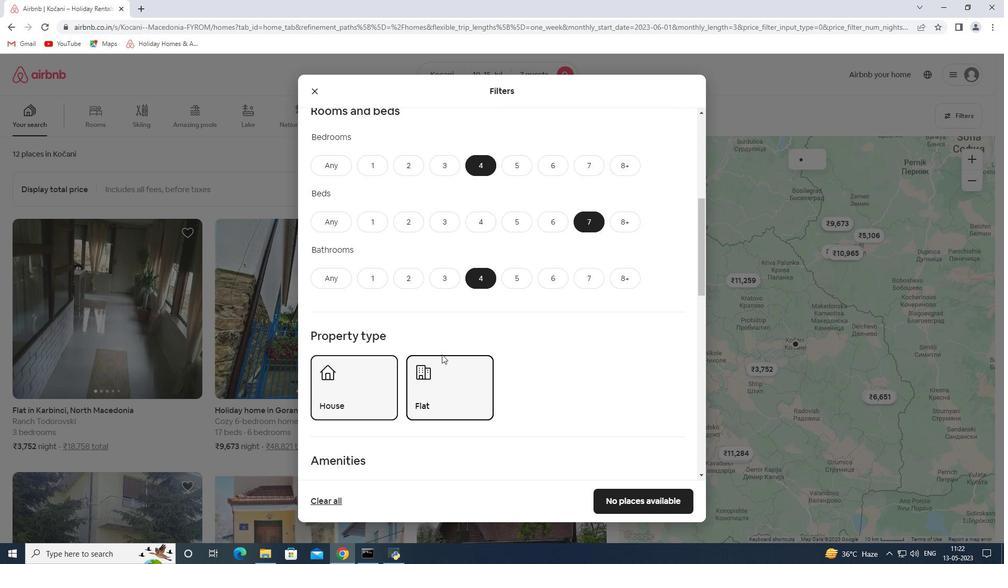 
Action: Mouse scrolled (441, 353) with delta (0, 0)
Screenshot: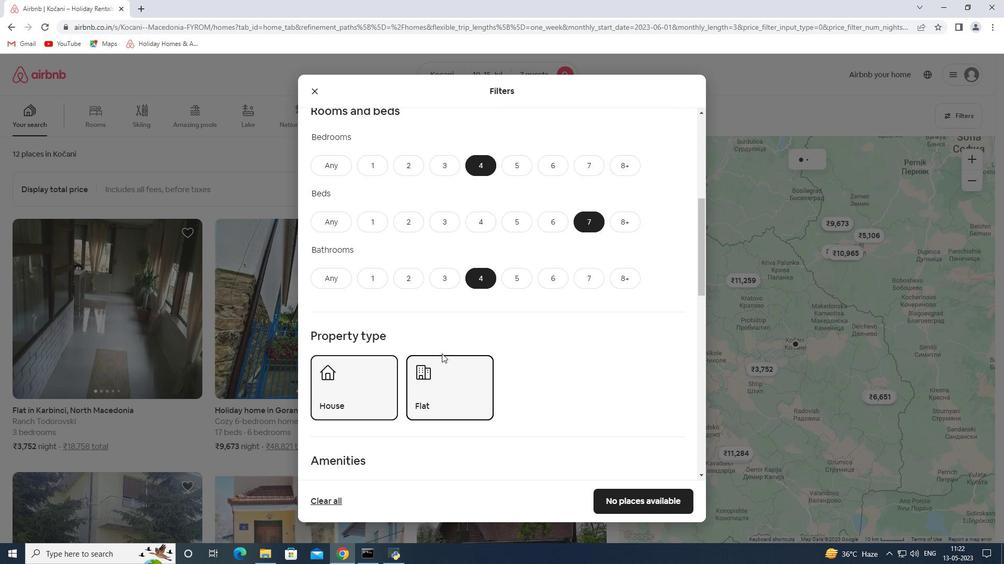 
Action: Mouse scrolled (441, 353) with delta (0, 0)
Screenshot: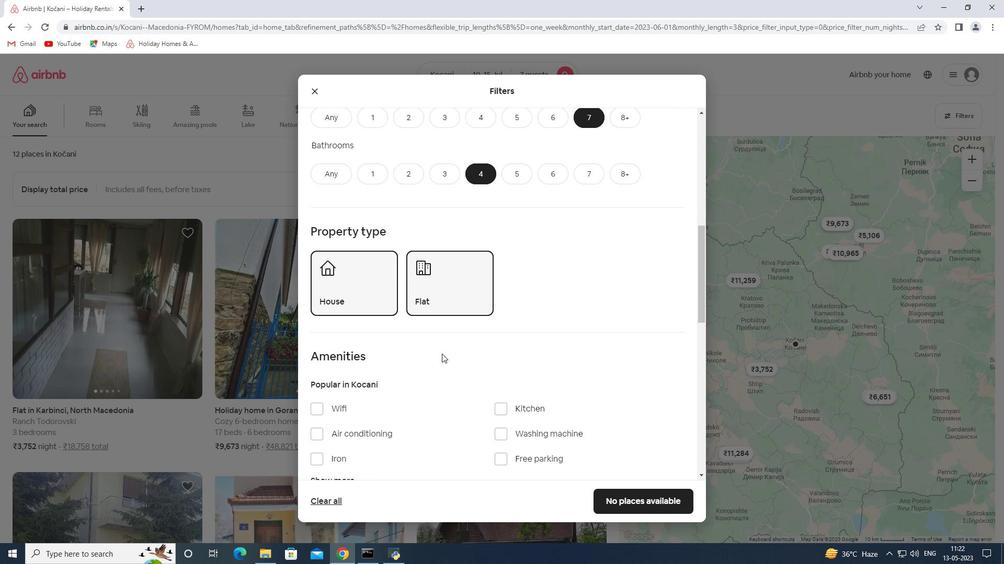 
Action: Mouse scrolled (441, 353) with delta (0, 0)
Screenshot: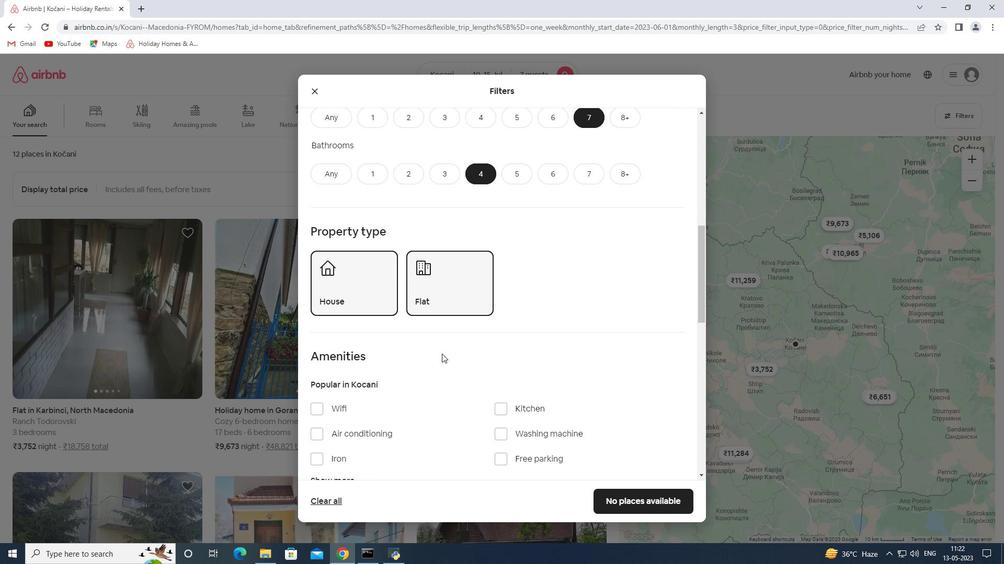 
Action: Mouse moved to (514, 351)
Screenshot: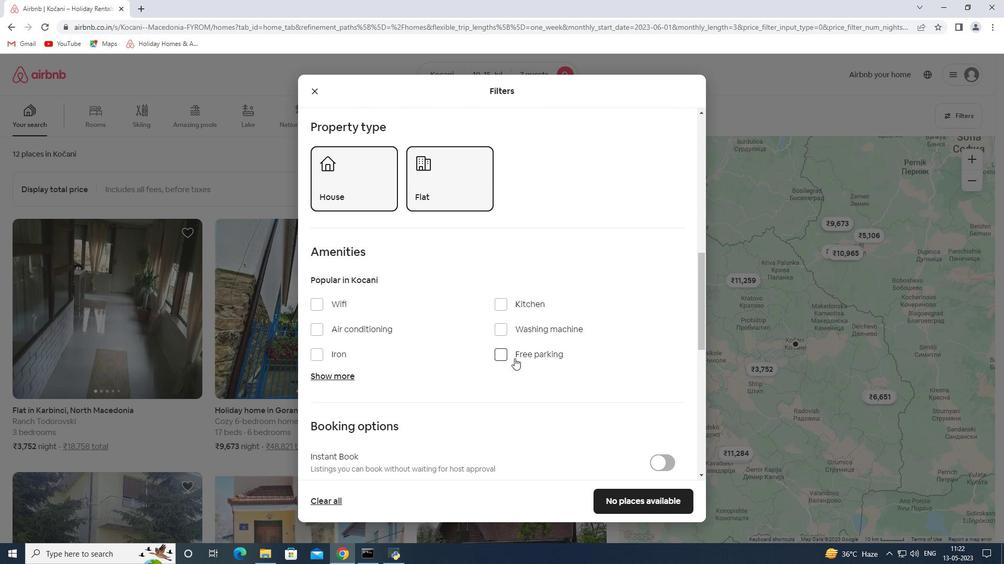 
Action: Mouse pressed left at (514, 351)
Screenshot: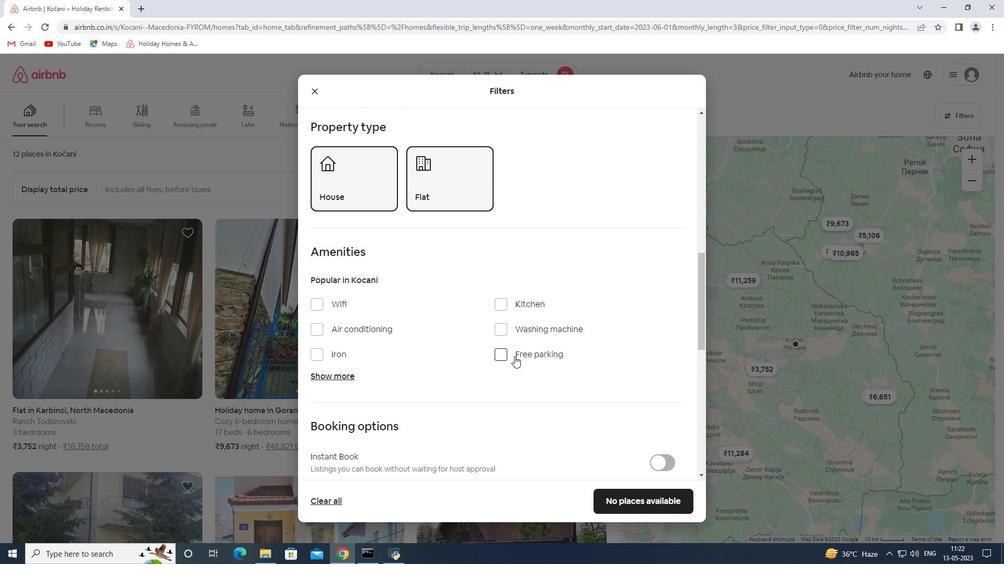 
Action: Mouse moved to (330, 305)
Screenshot: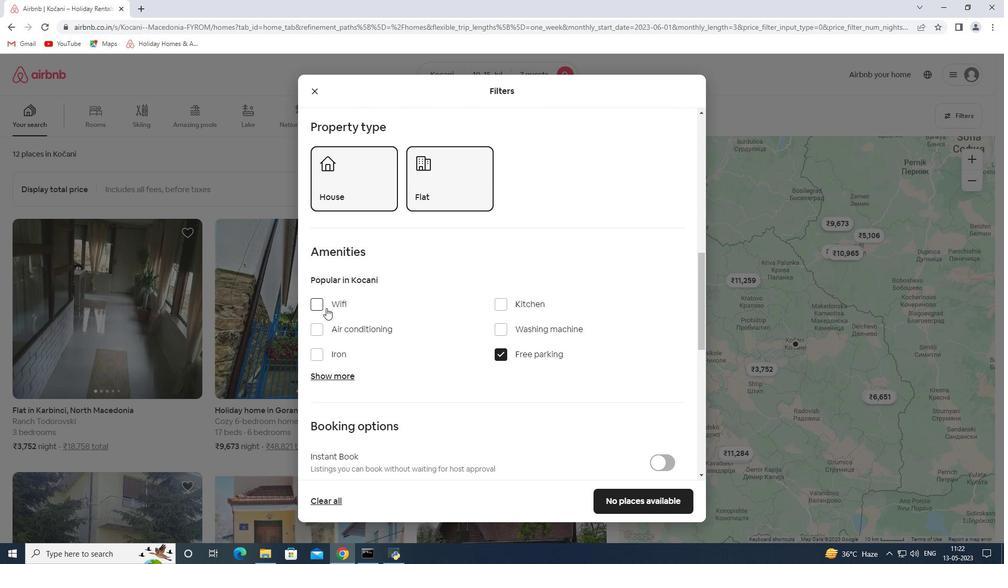 
Action: Mouse pressed left at (330, 305)
Screenshot: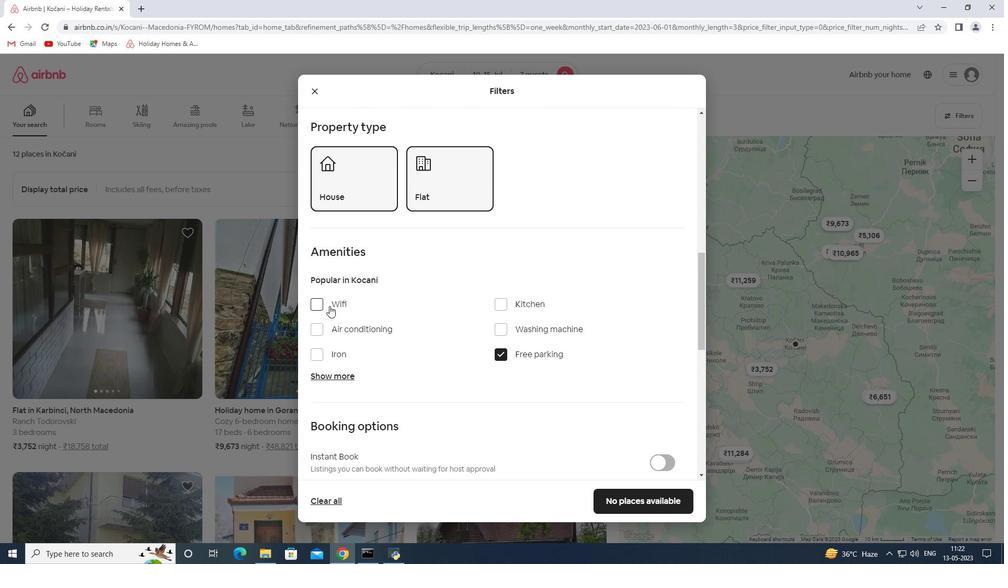 
Action: Mouse moved to (343, 373)
Screenshot: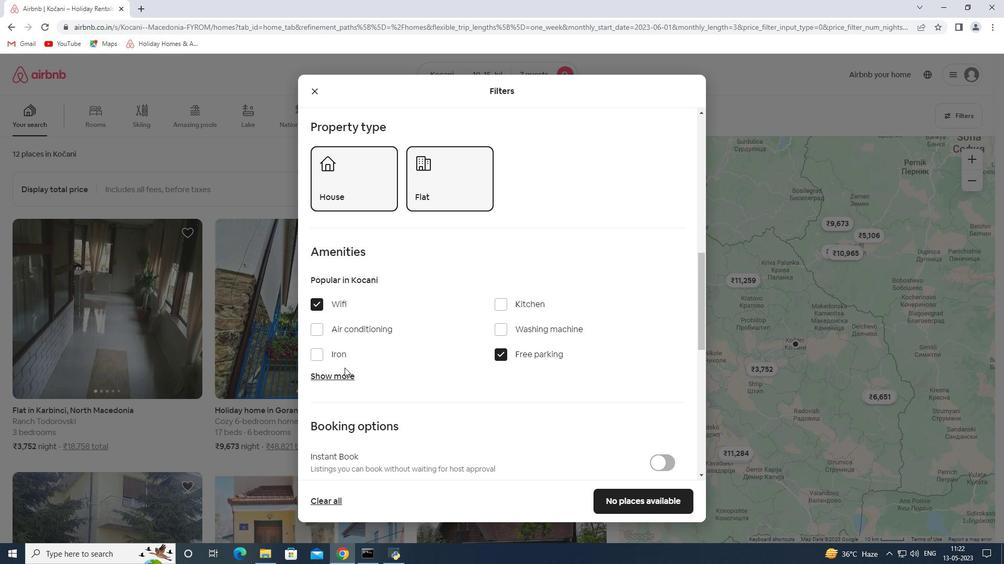 
Action: Mouse pressed left at (343, 373)
Screenshot: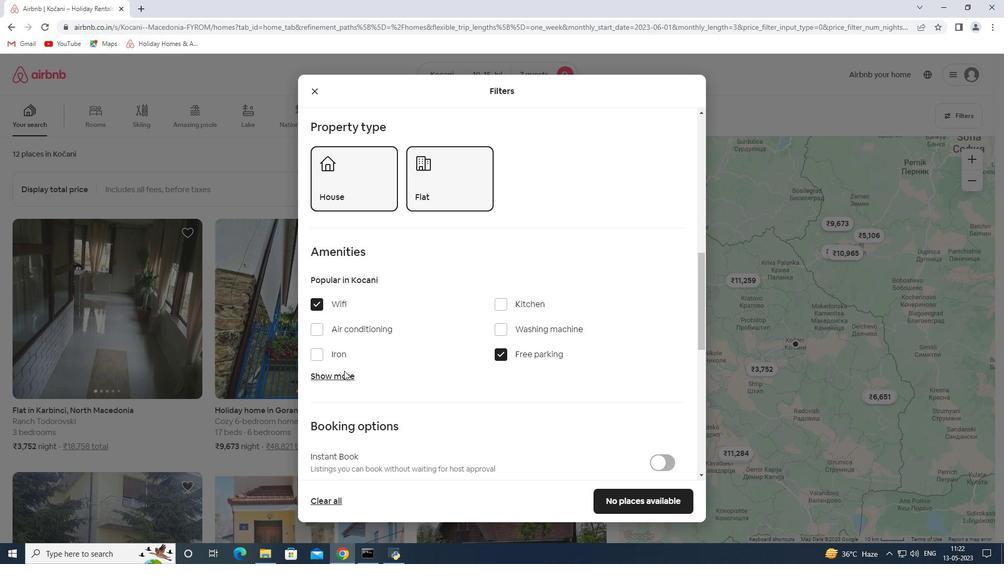 
Action: Mouse moved to (437, 376)
Screenshot: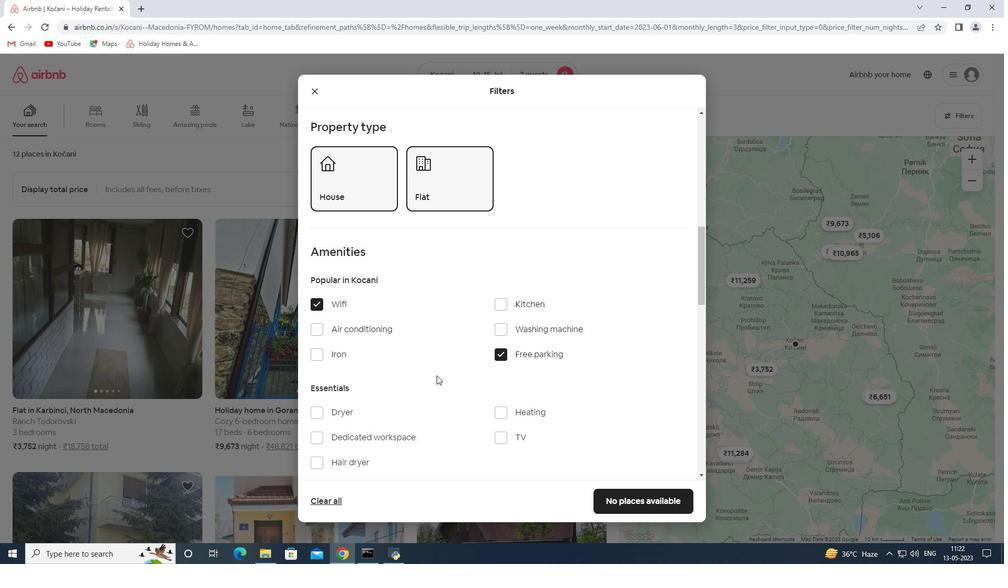 
Action: Mouse scrolled (437, 375) with delta (0, 0)
Screenshot: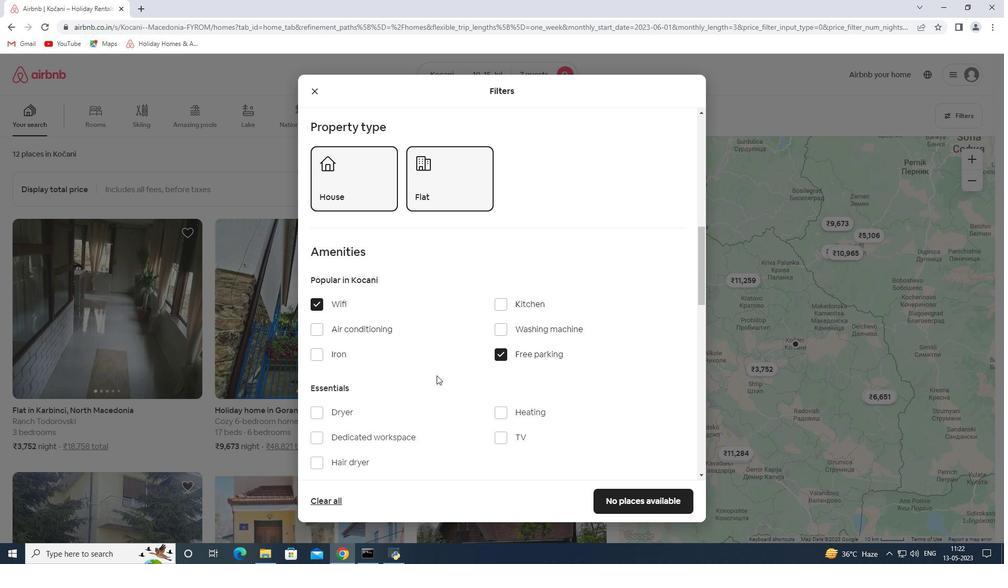 
Action: Mouse scrolled (437, 375) with delta (0, 0)
Screenshot: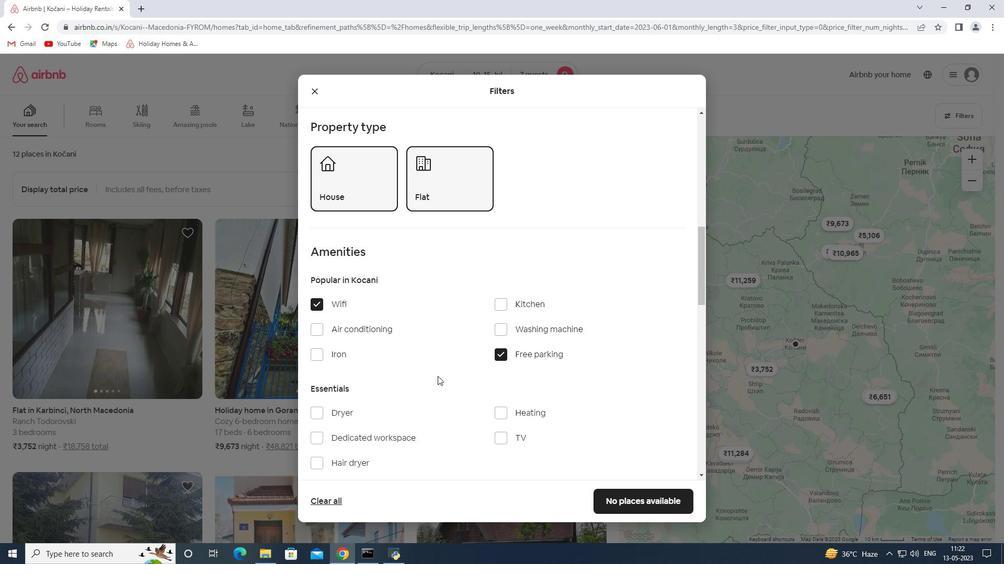 
Action: Mouse moved to (520, 335)
Screenshot: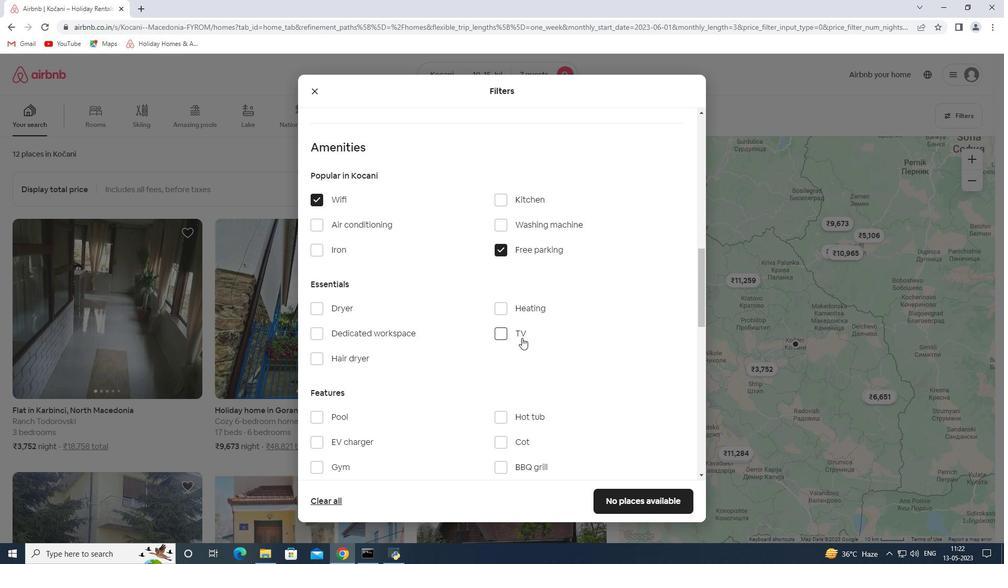 
Action: Mouse pressed left at (520, 335)
Screenshot: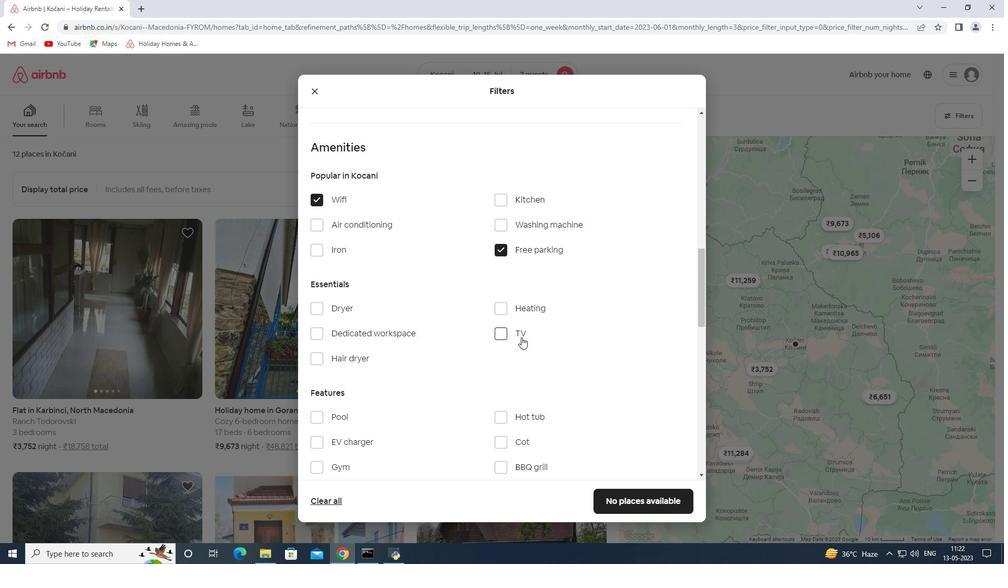 
Action: Mouse moved to (508, 371)
Screenshot: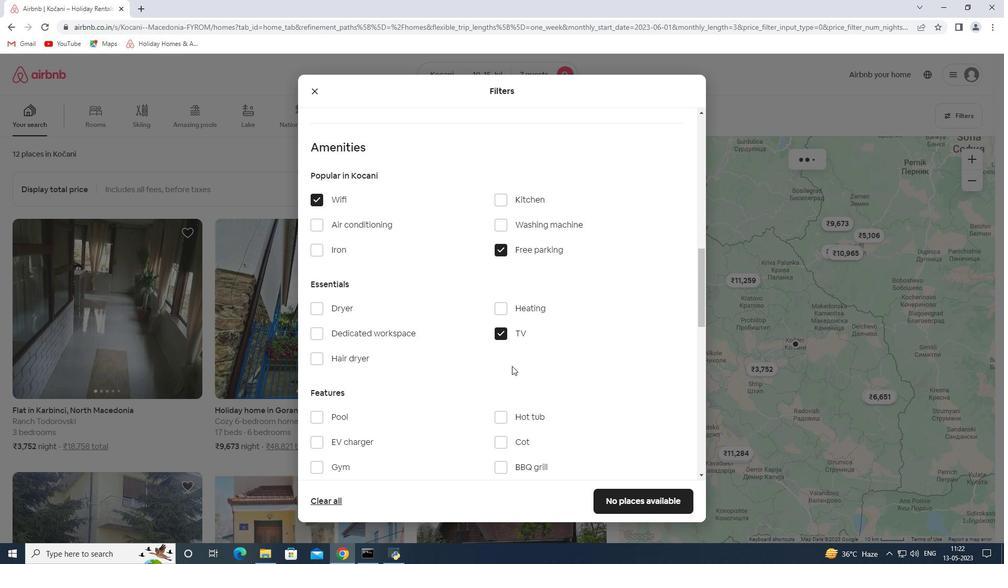 
Action: Mouse scrolled (508, 371) with delta (0, 0)
Screenshot: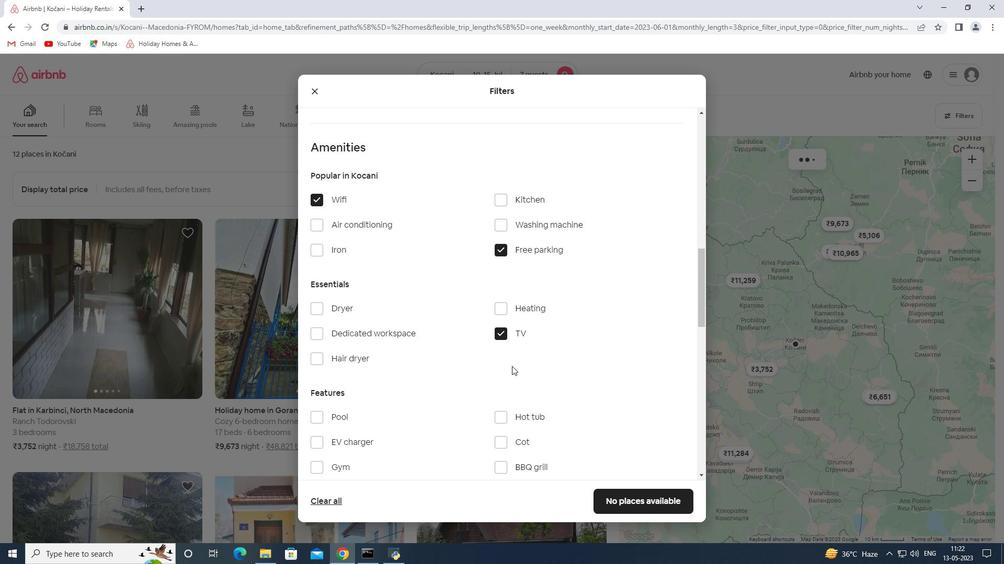 
Action: Mouse moved to (508, 371)
Screenshot: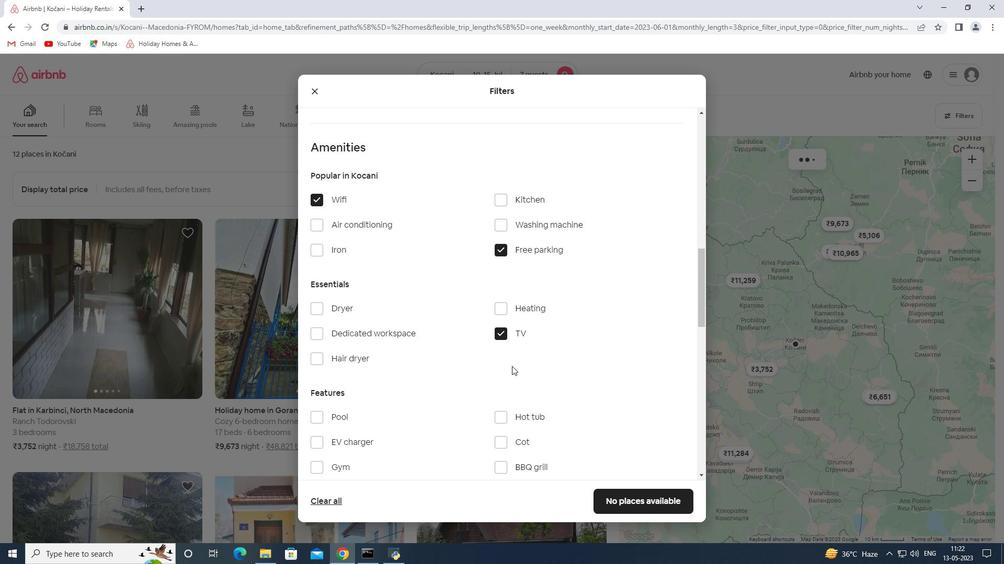 
Action: Mouse scrolled (508, 371) with delta (0, 0)
Screenshot: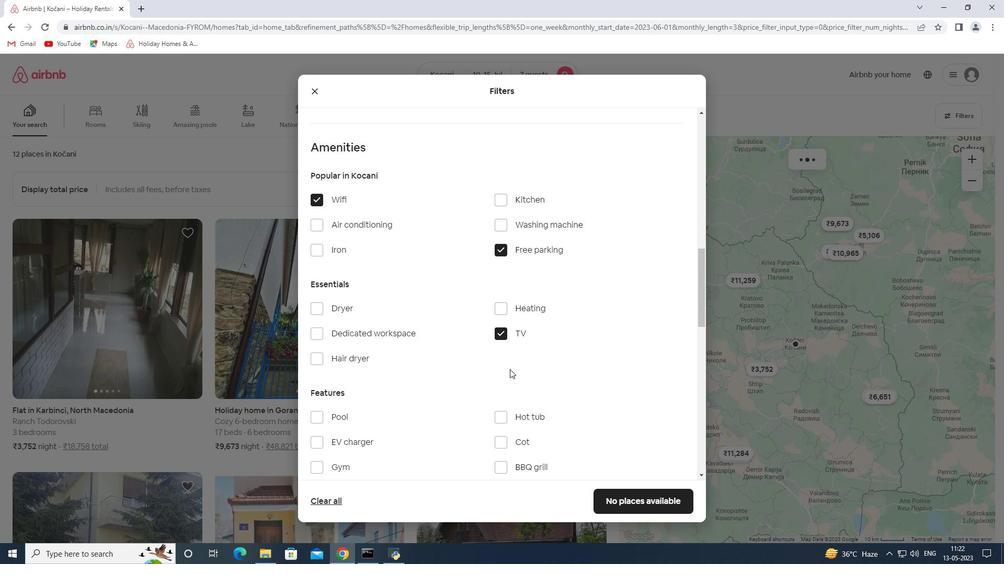 
Action: Mouse scrolled (508, 371) with delta (0, 0)
Screenshot: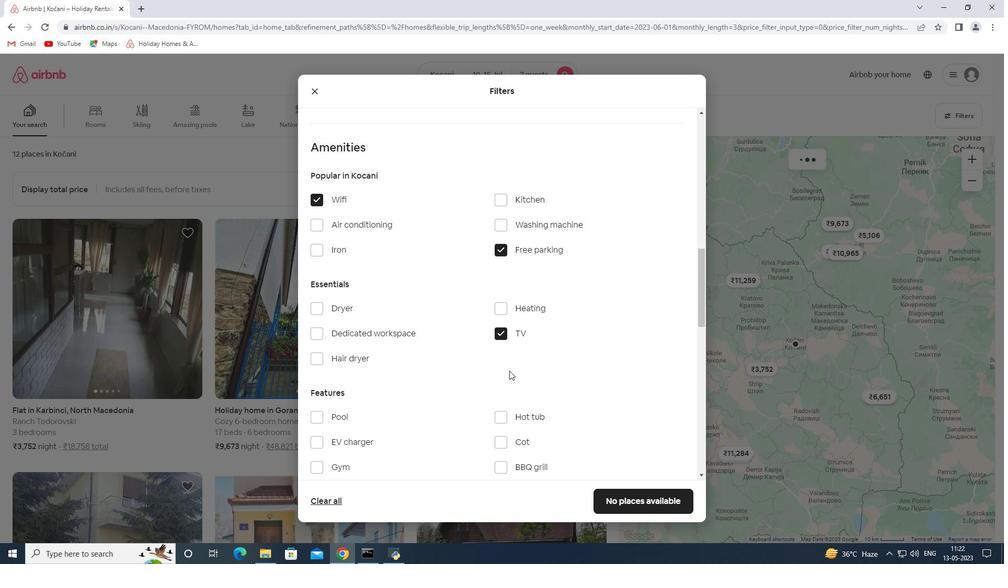 
Action: Mouse moved to (330, 308)
Screenshot: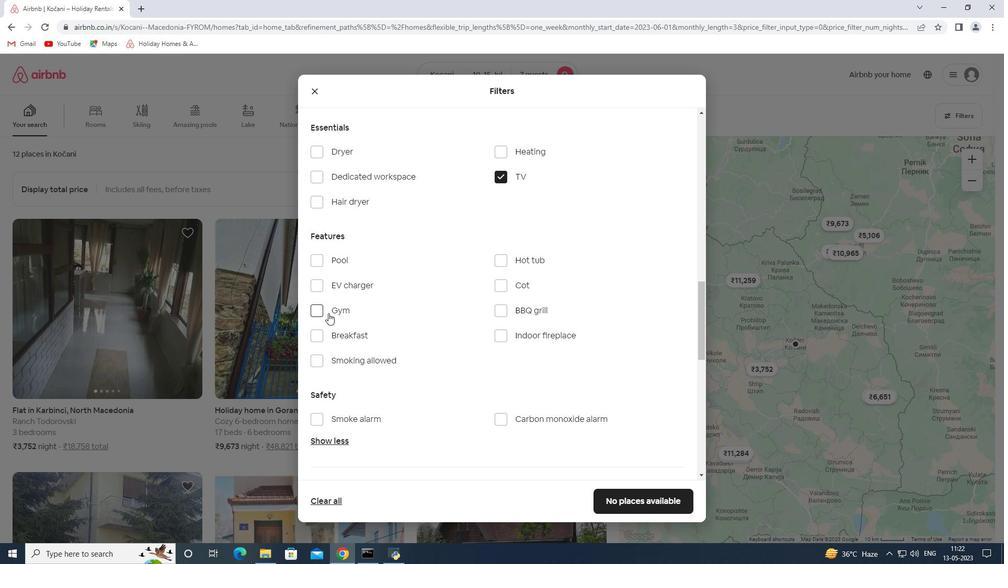 
Action: Mouse pressed left at (330, 308)
Screenshot: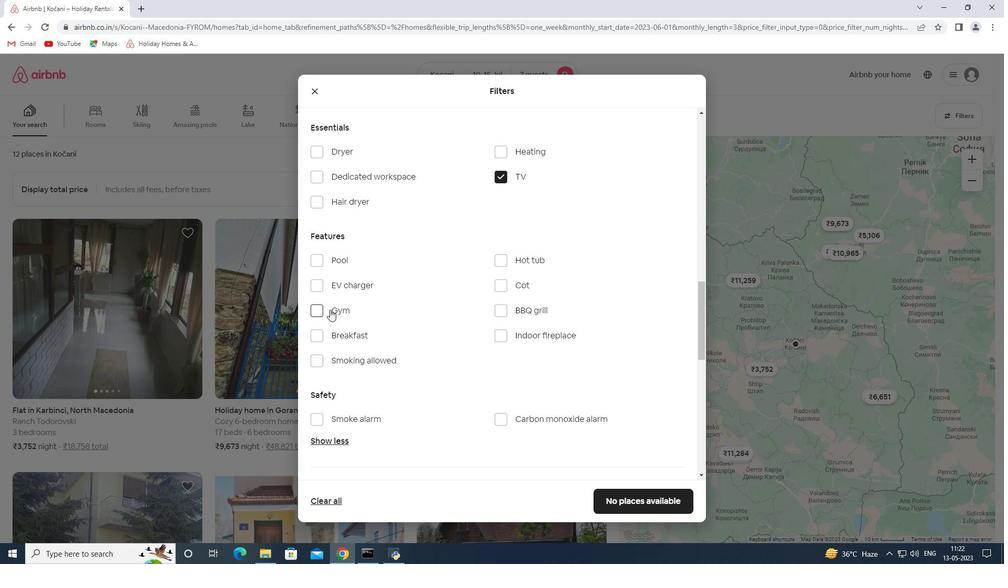 
Action: Mouse moved to (345, 335)
Screenshot: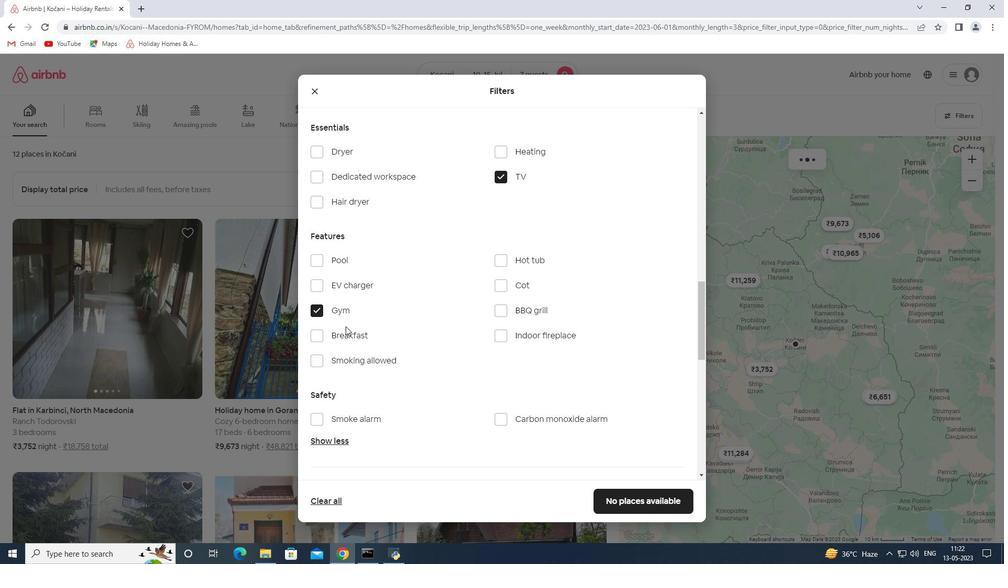 
Action: Mouse pressed left at (345, 335)
Screenshot: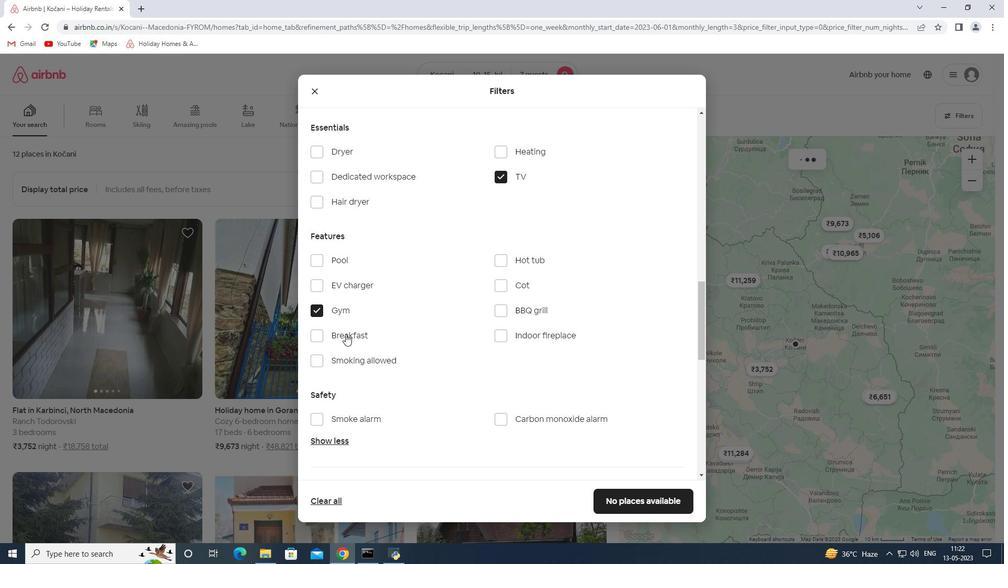 
Action: Mouse moved to (442, 339)
Screenshot: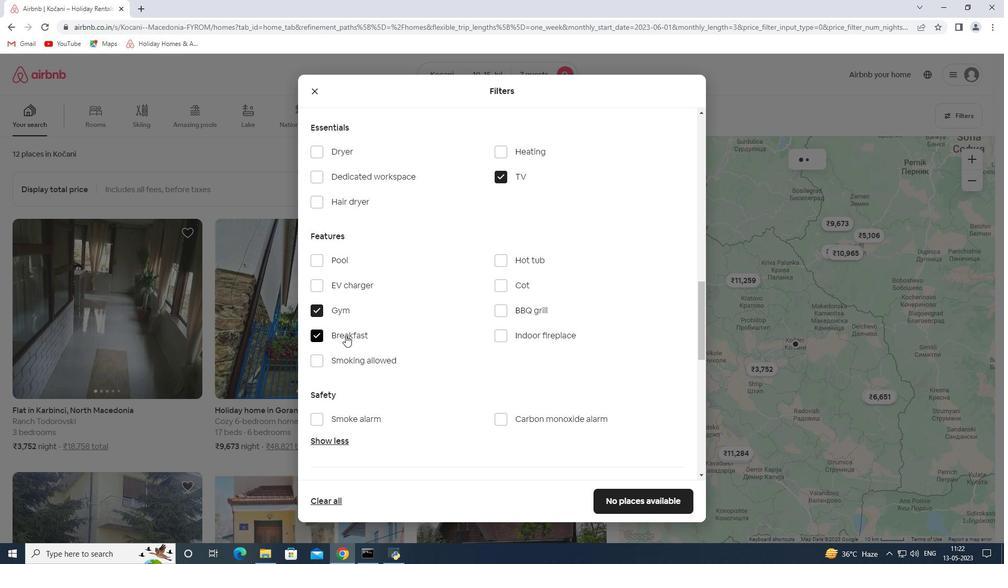
Action: Mouse scrolled (442, 339) with delta (0, 0)
Screenshot: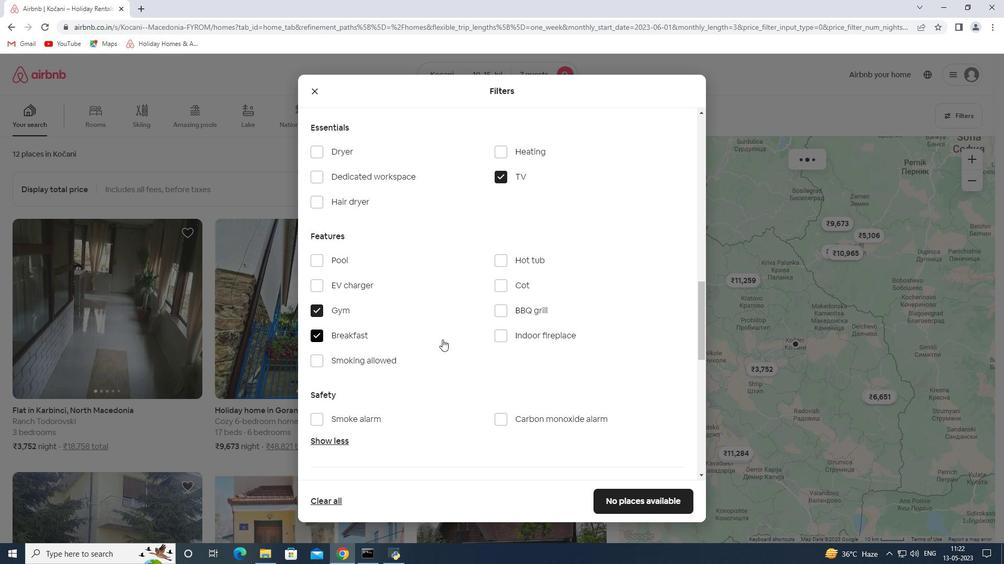
Action: Mouse scrolled (442, 339) with delta (0, 0)
Screenshot: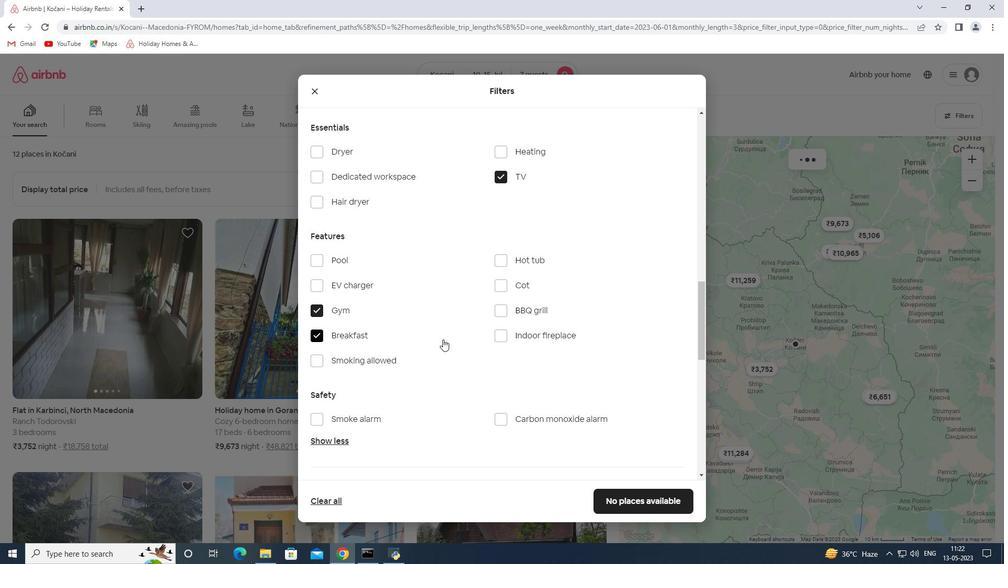 
Action: Mouse moved to (663, 458)
Screenshot: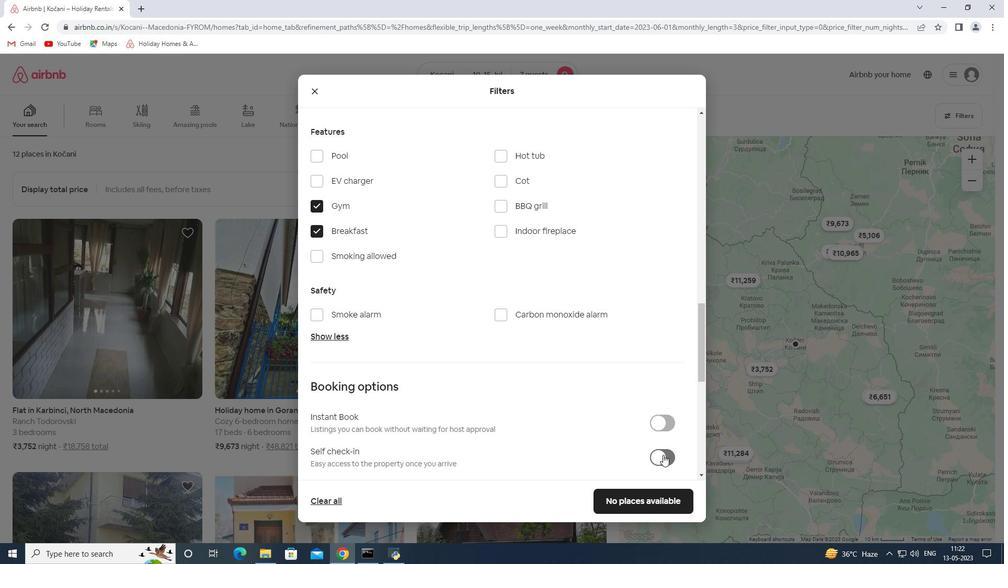 
Action: Mouse pressed left at (663, 458)
Screenshot: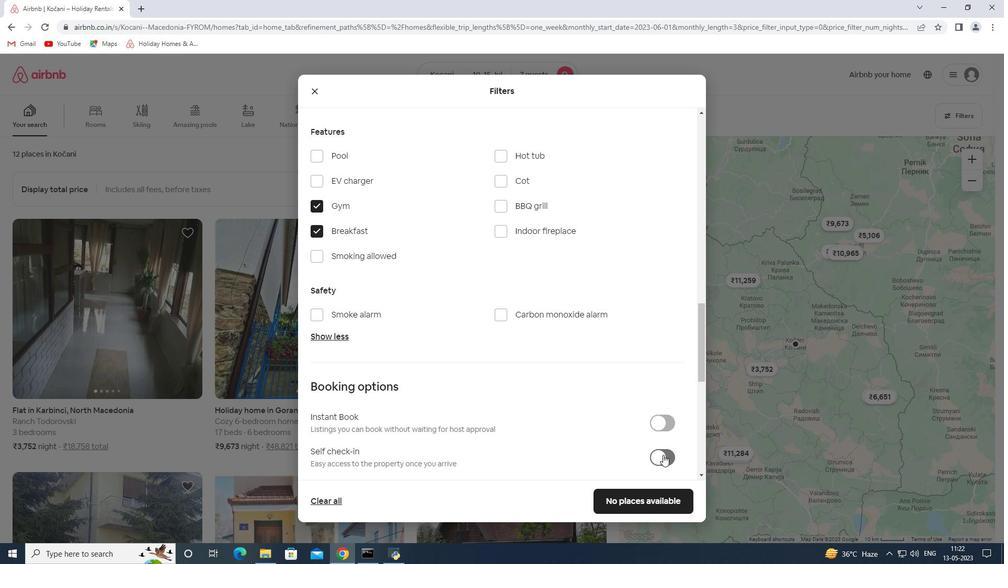 
Action: Mouse moved to (526, 388)
Screenshot: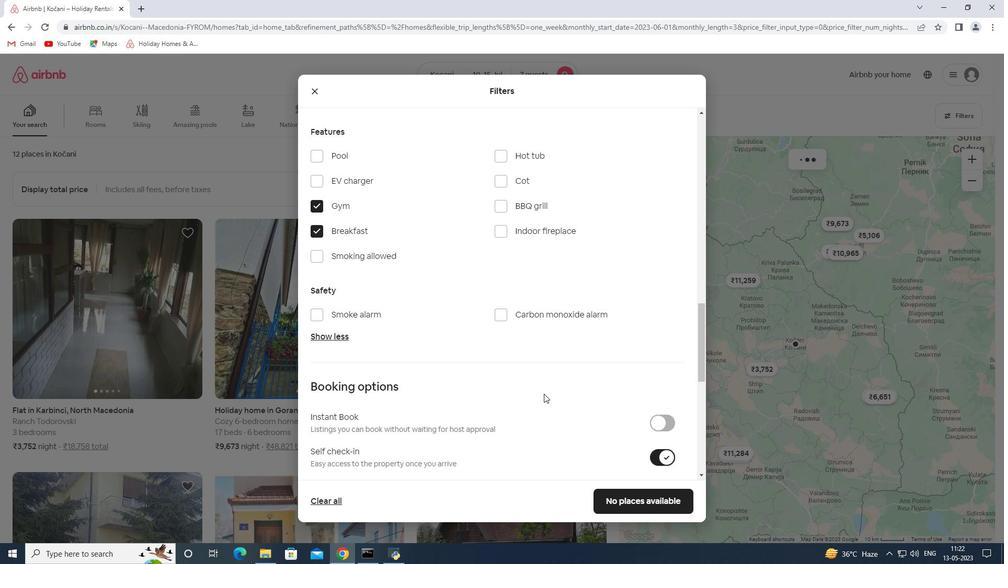 
Action: Mouse scrolled (526, 387) with delta (0, 0)
Screenshot: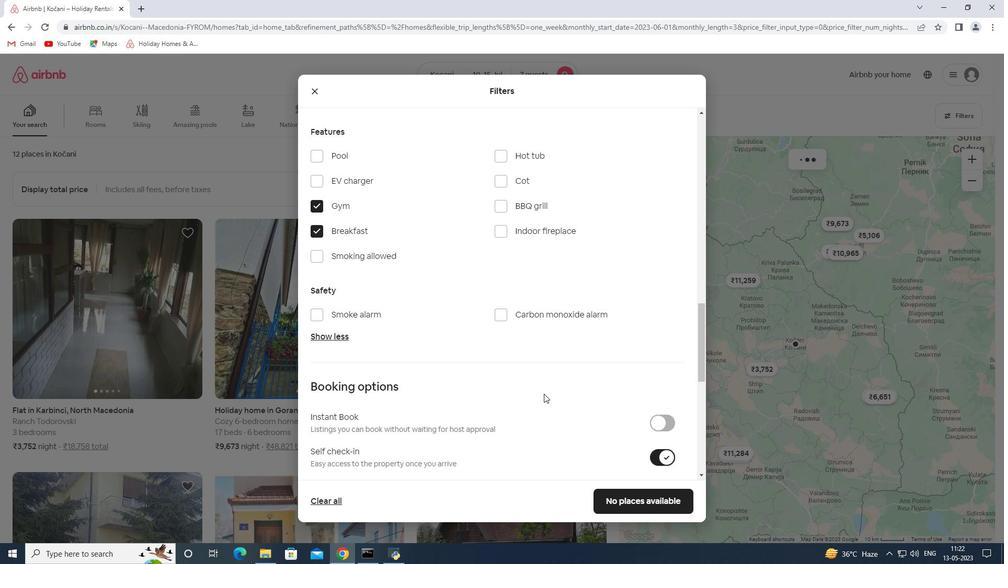 
Action: Mouse moved to (523, 386)
Screenshot: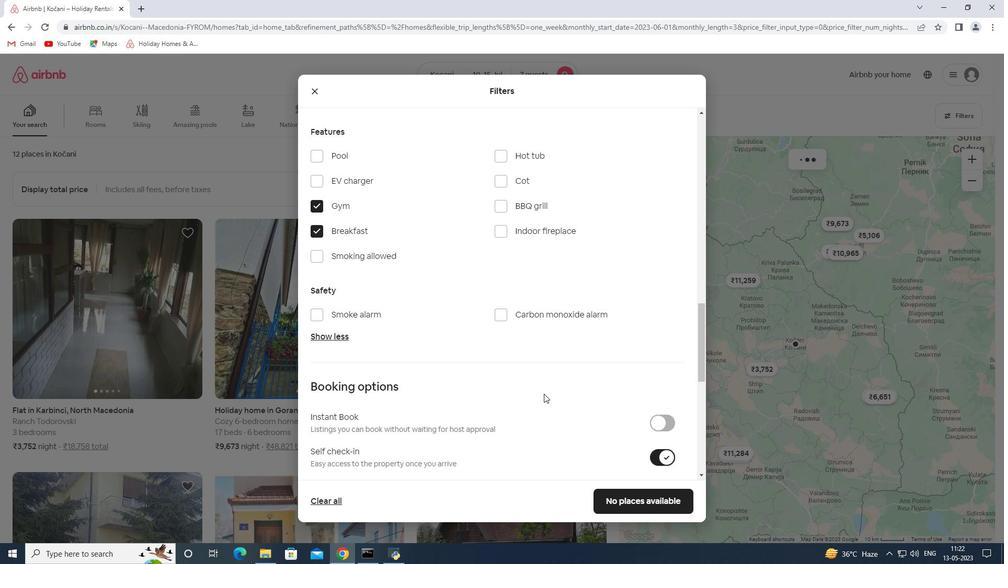 
Action: Mouse scrolled (523, 386) with delta (0, 0)
Screenshot: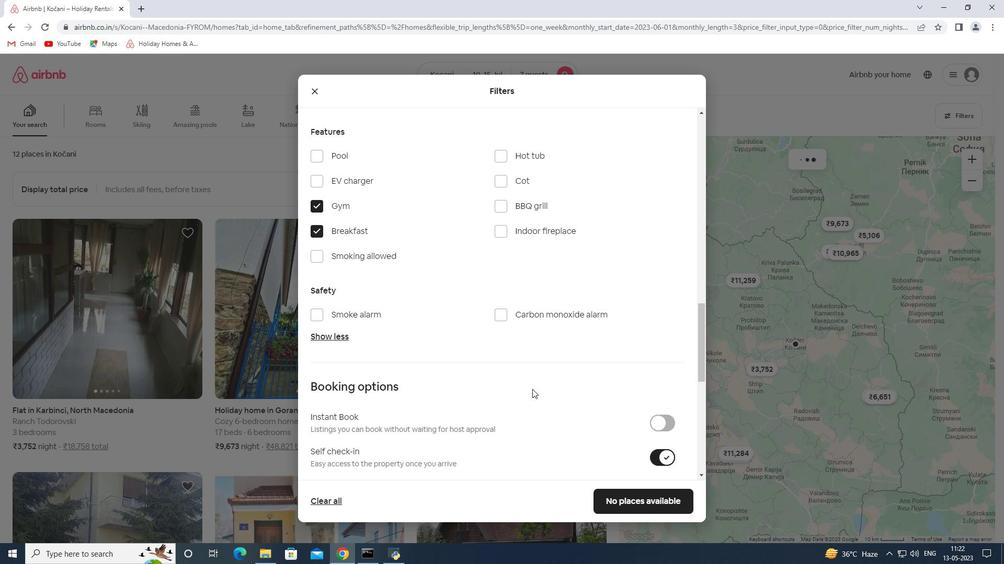 
Action: Mouse moved to (521, 386)
Screenshot: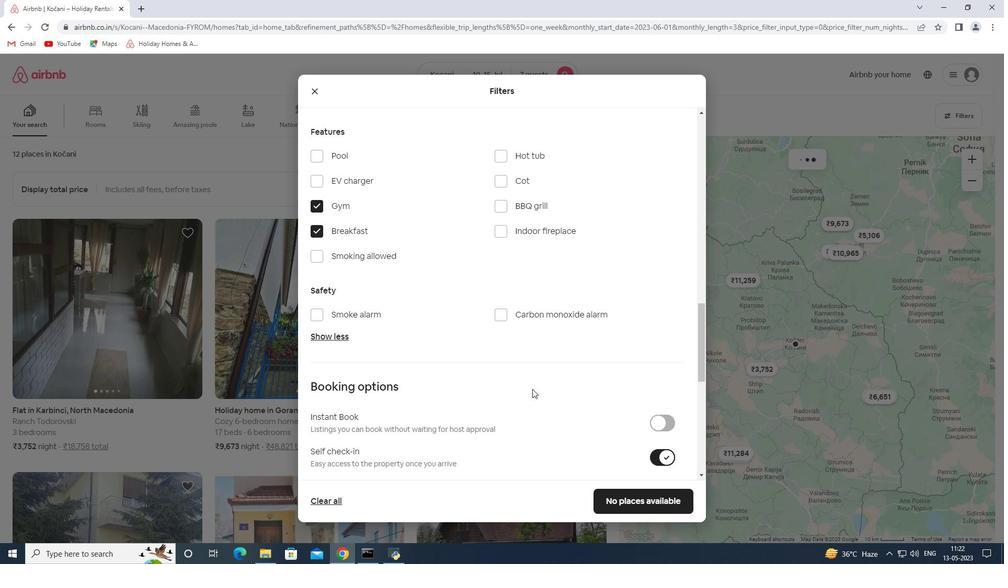
Action: Mouse scrolled (521, 385) with delta (0, 0)
Screenshot: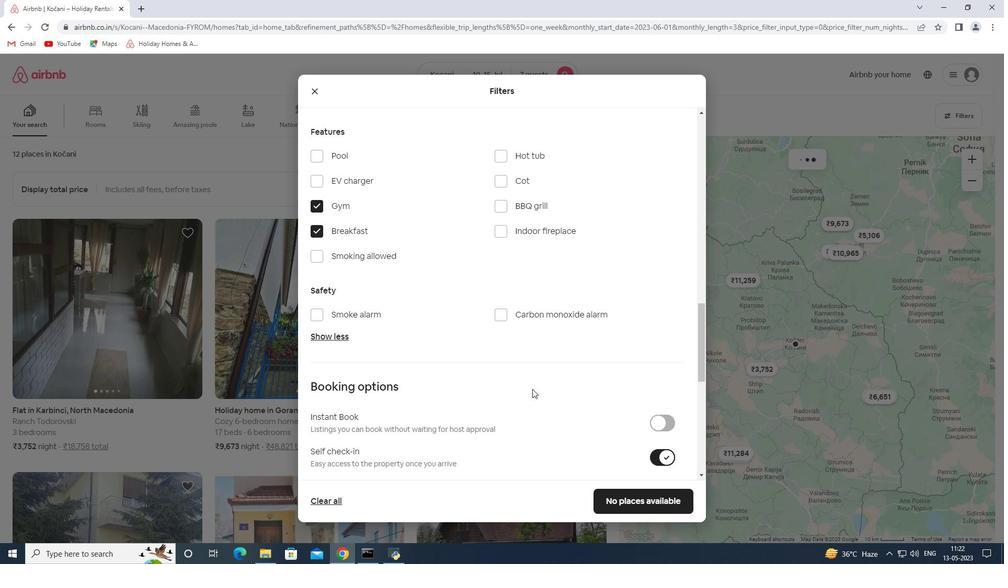 
Action: Mouse moved to (347, 426)
Screenshot: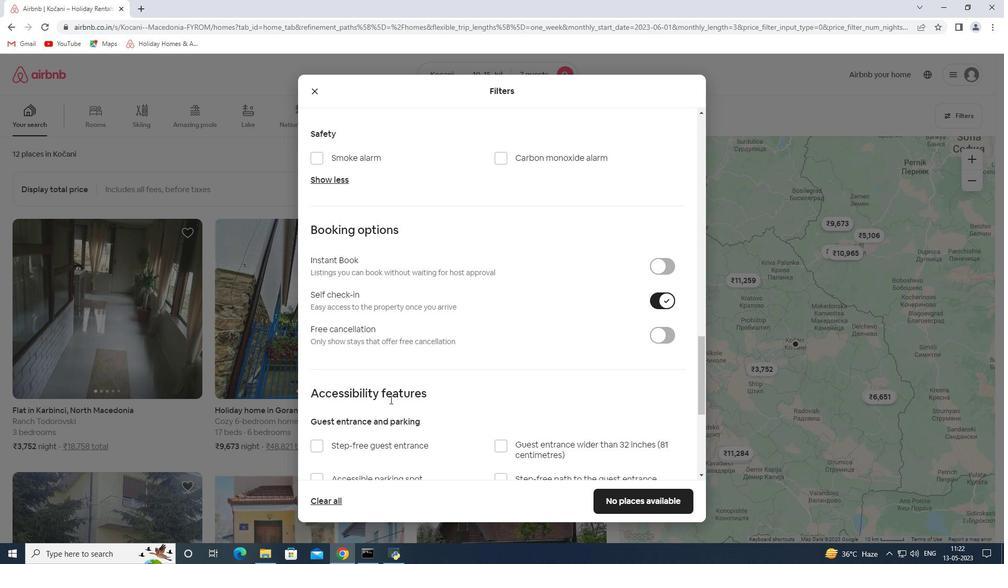 
Action: Mouse scrolled (347, 426) with delta (0, 0)
Screenshot: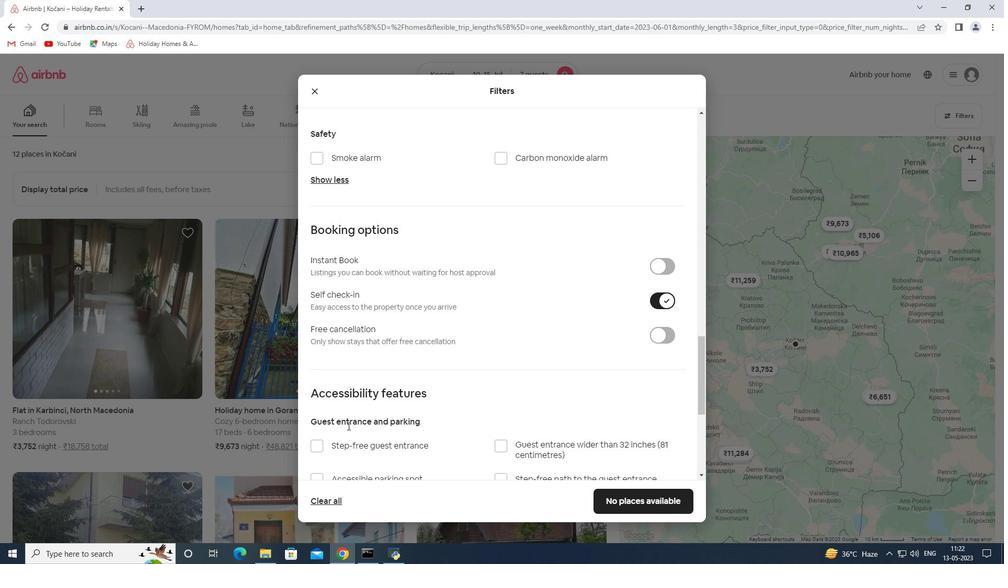 
Action: Mouse scrolled (347, 426) with delta (0, 0)
Screenshot: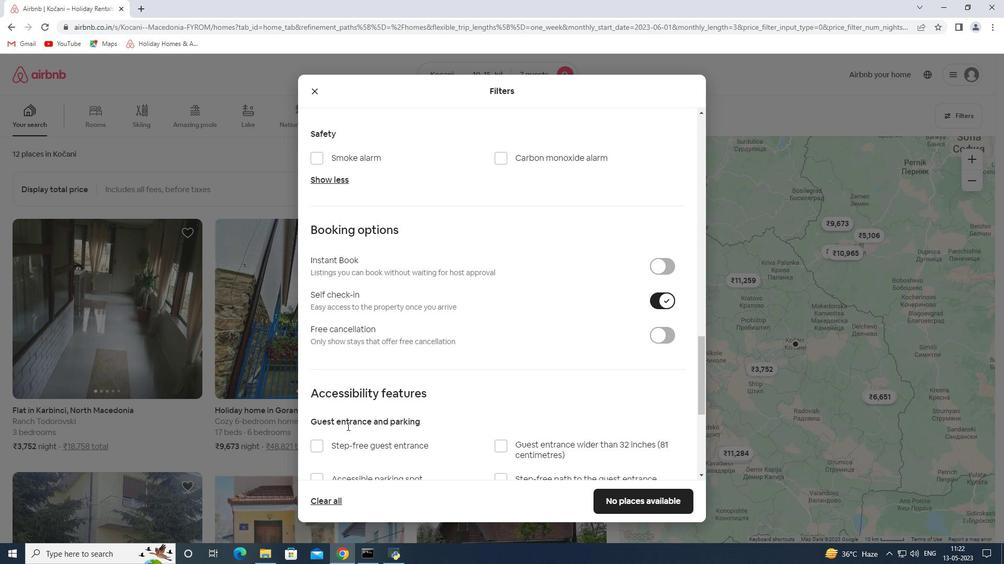 
Action: Mouse scrolled (347, 426) with delta (0, 0)
Screenshot: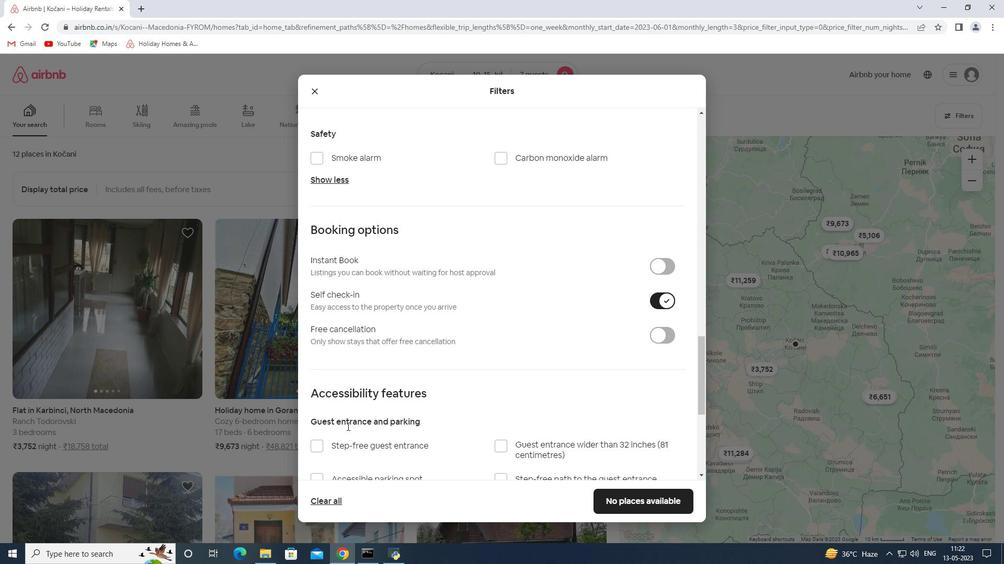 
Action: Mouse moved to (432, 388)
Screenshot: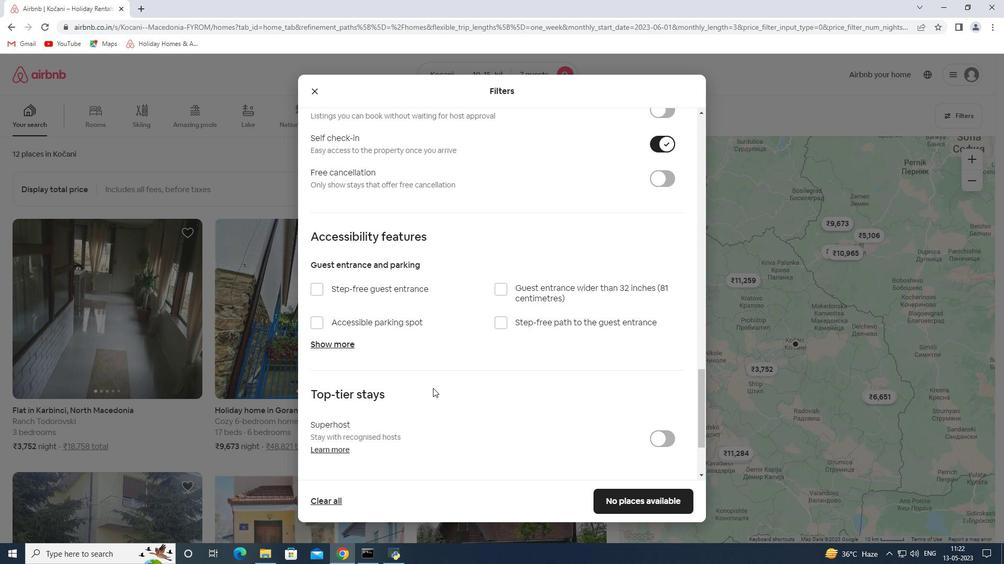 
Action: Mouse scrolled (432, 388) with delta (0, 0)
Screenshot: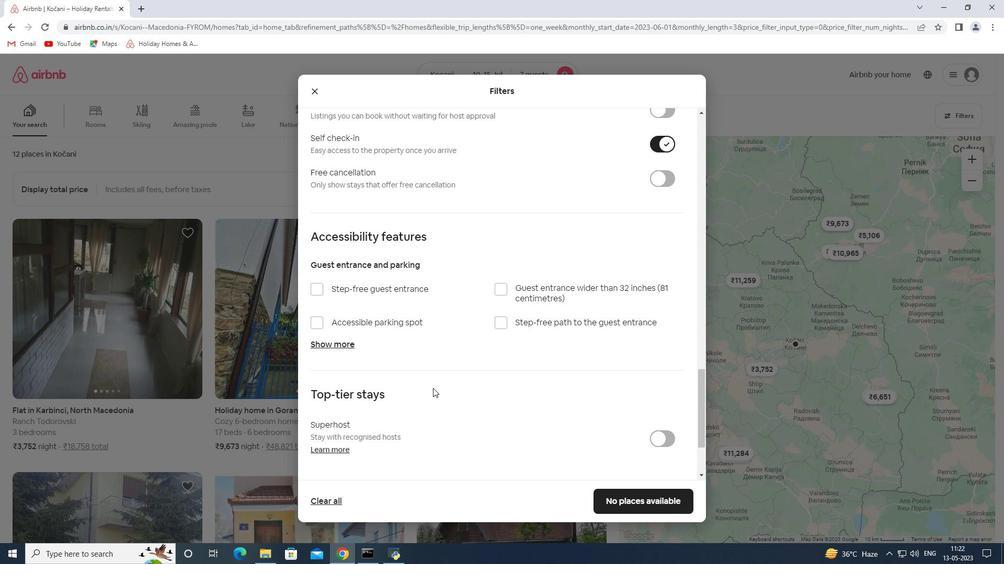 
Action: Mouse scrolled (432, 388) with delta (0, 0)
Screenshot: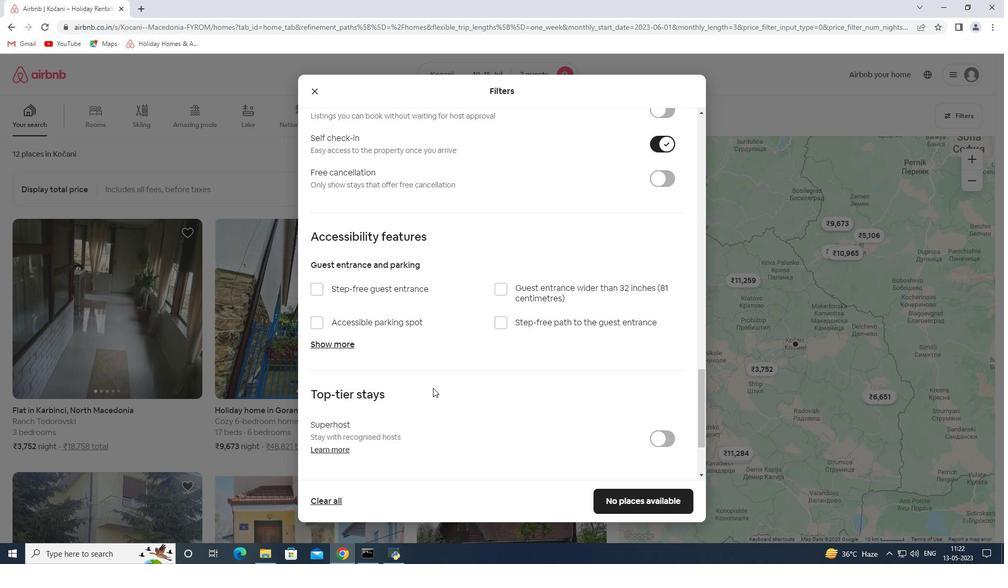 
Action: Mouse scrolled (432, 388) with delta (0, 0)
Screenshot: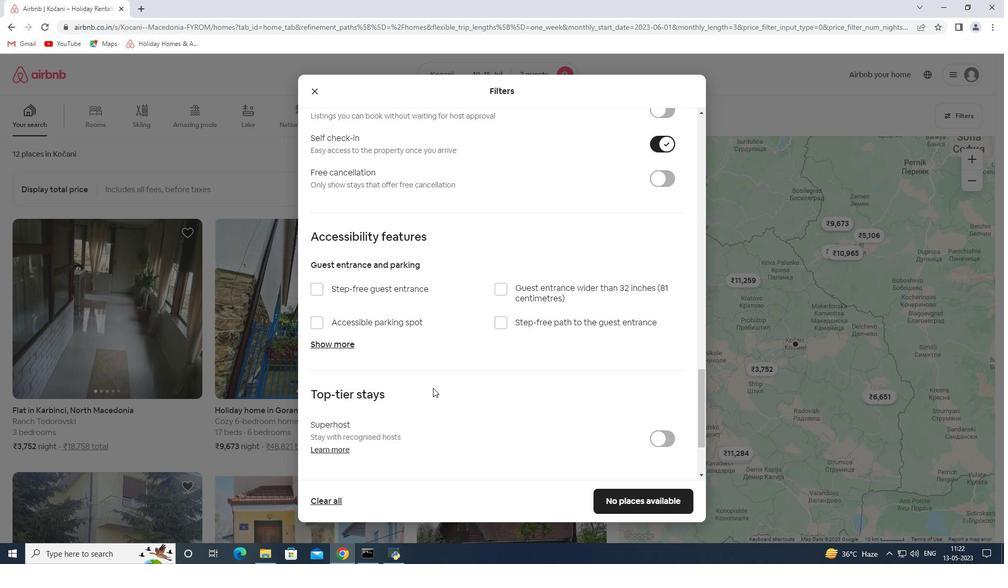
Action: Mouse moved to (335, 423)
Screenshot: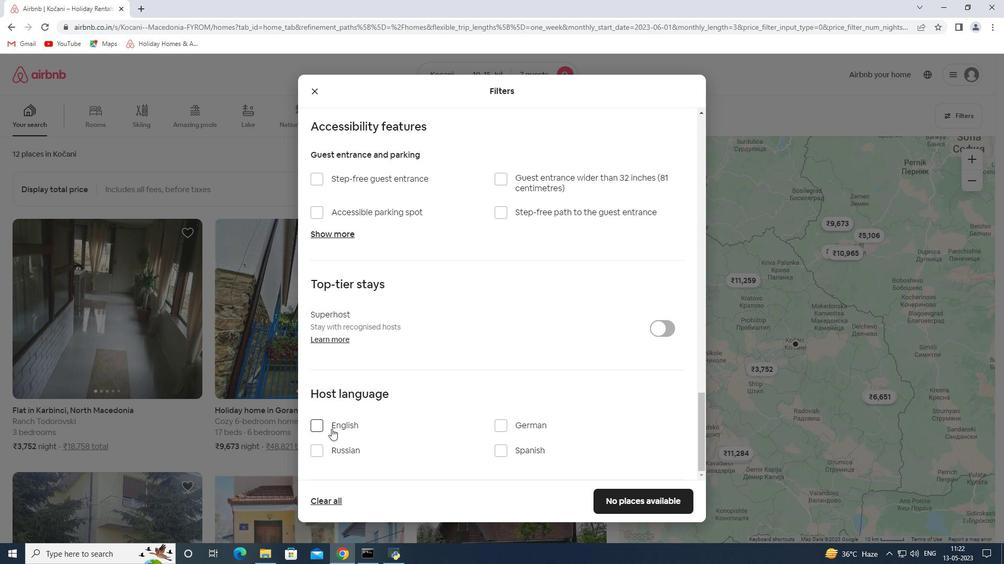 
Action: Mouse pressed left at (335, 423)
Screenshot: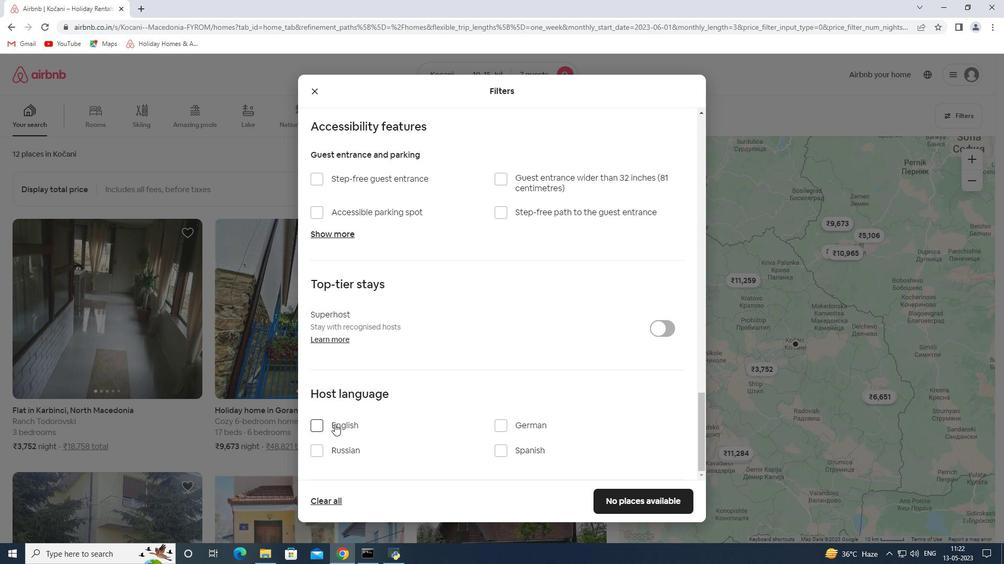 
Action: Mouse moved to (594, 436)
Screenshot: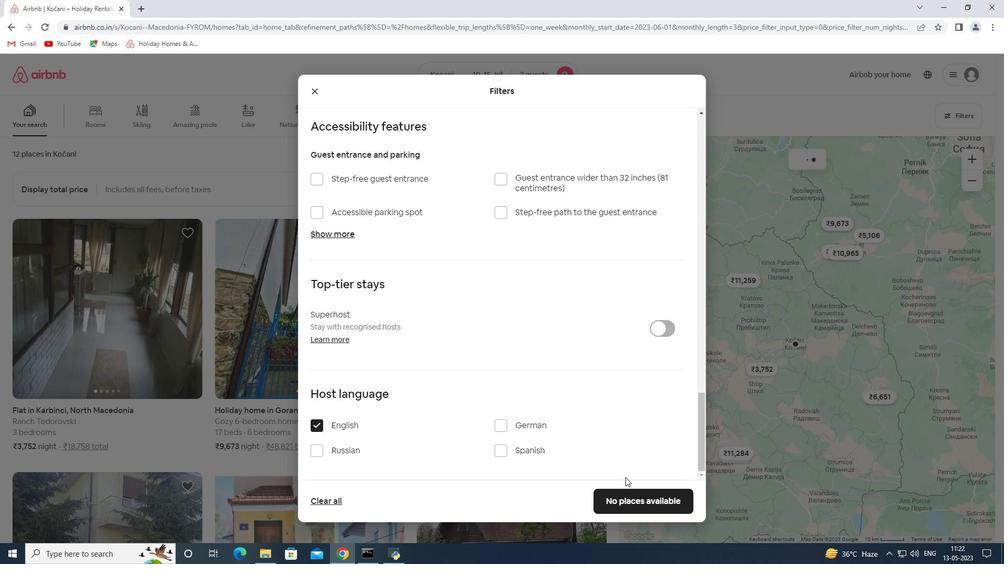 
Action: Mouse scrolled (594, 436) with delta (0, 0)
Screenshot: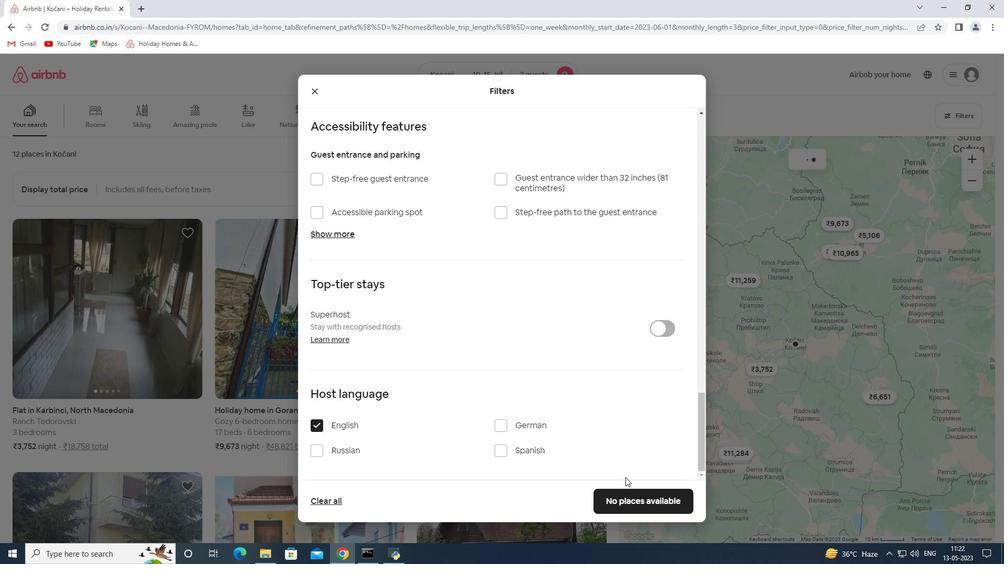 
Action: Mouse moved to (590, 435)
Screenshot: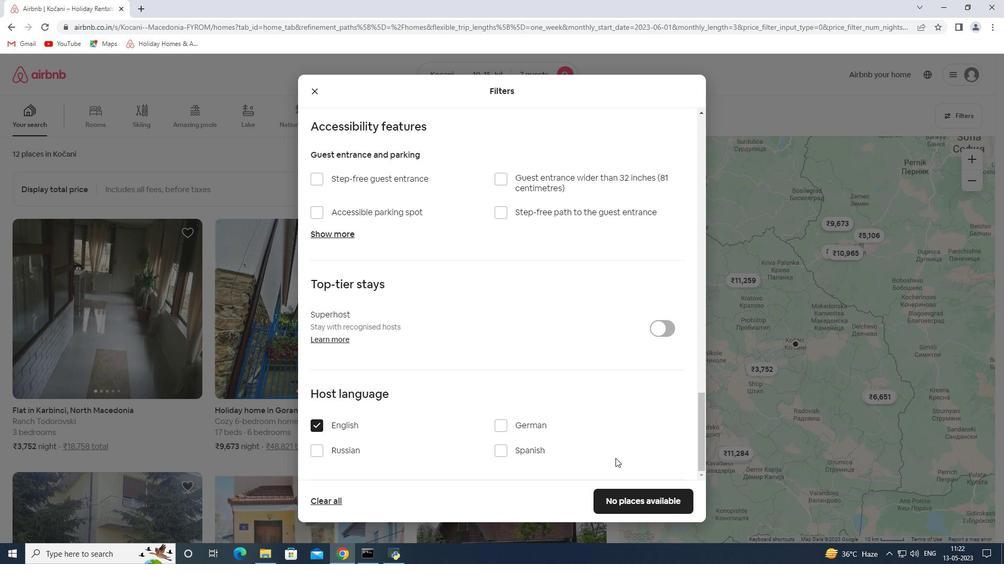 
Action: Mouse scrolled (590, 434) with delta (0, 0)
Screenshot: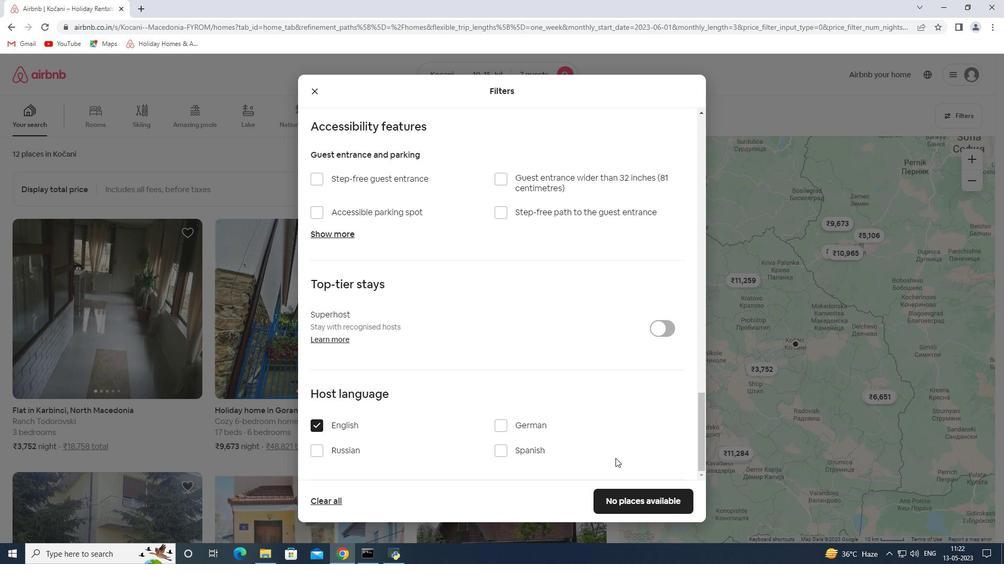 
Action: Mouse moved to (588, 434)
Screenshot: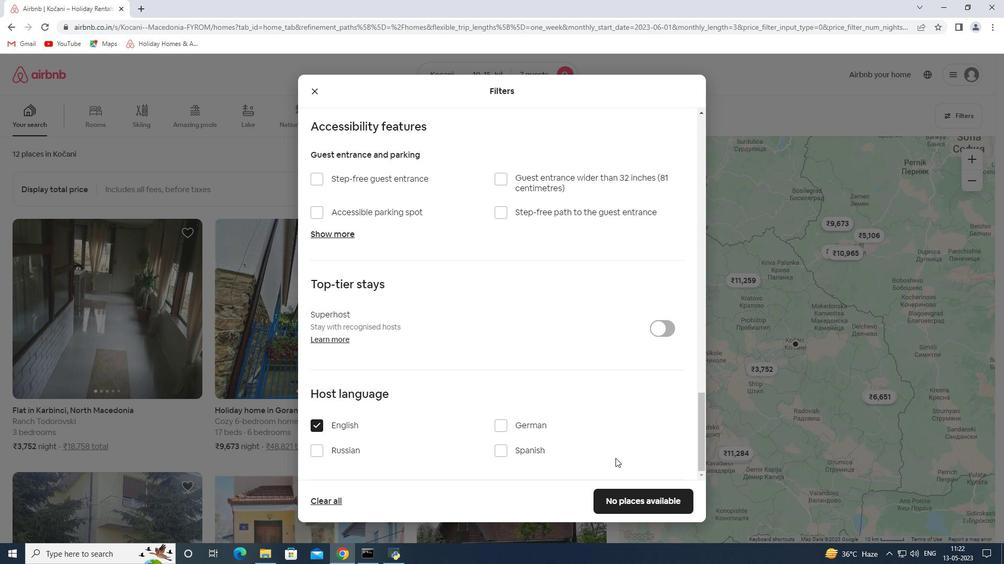 
Action: Mouse scrolled (588, 433) with delta (0, 0)
Screenshot: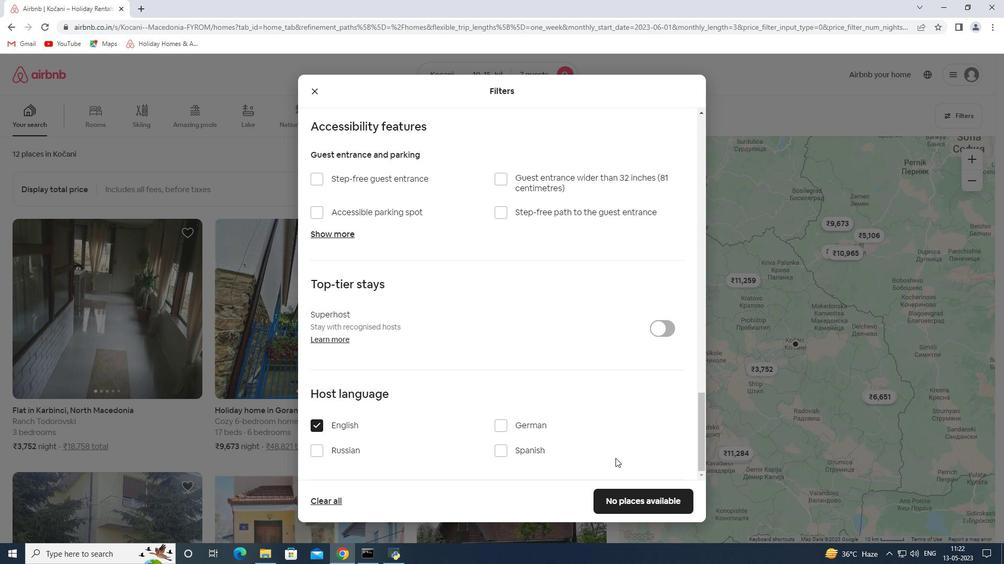 
Action: Mouse moved to (587, 433)
Screenshot: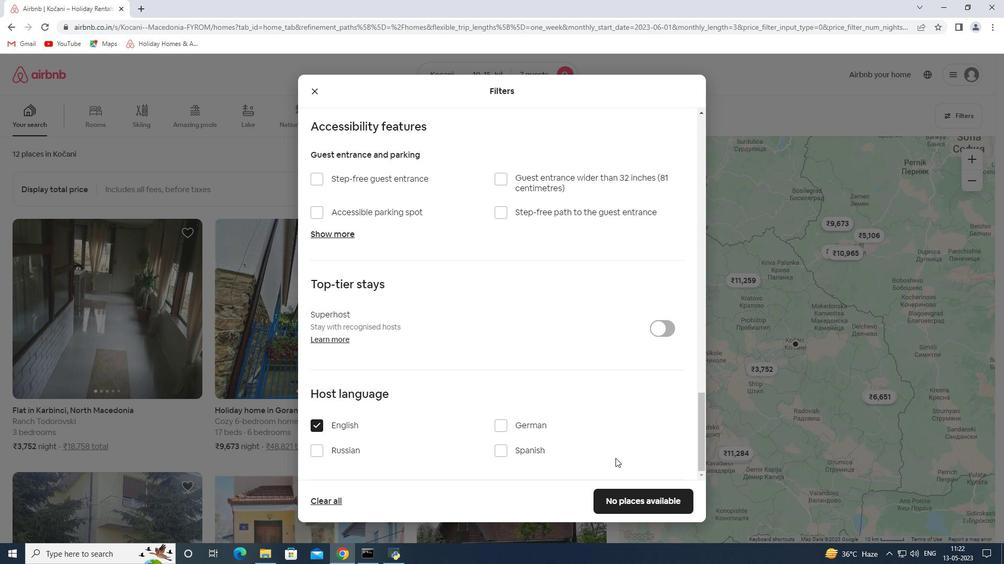 
Action: Mouse scrolled (587, 432) with delta (0, 0)
Screenshot: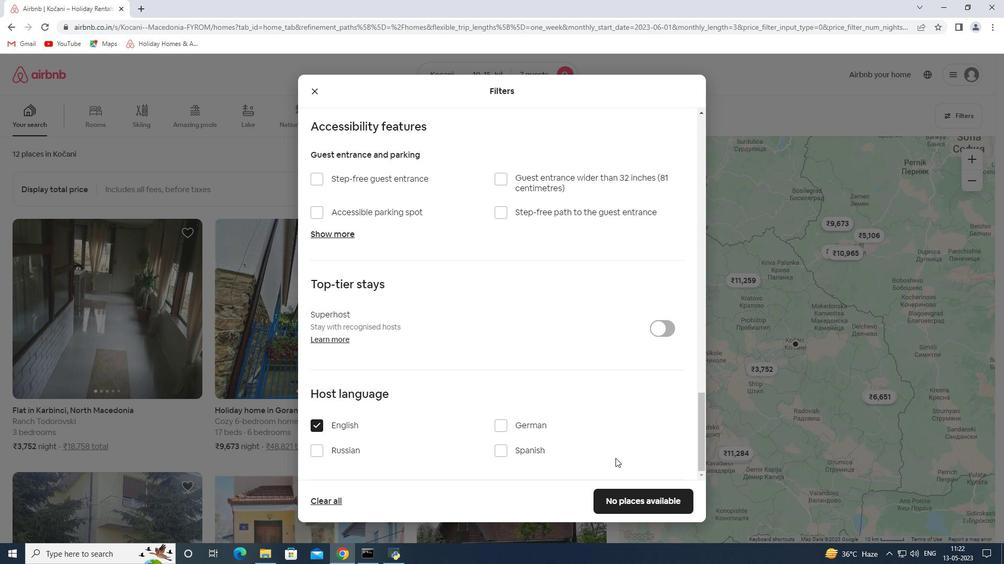 
Action: Mouse moved to (620, 504)
Screenshot: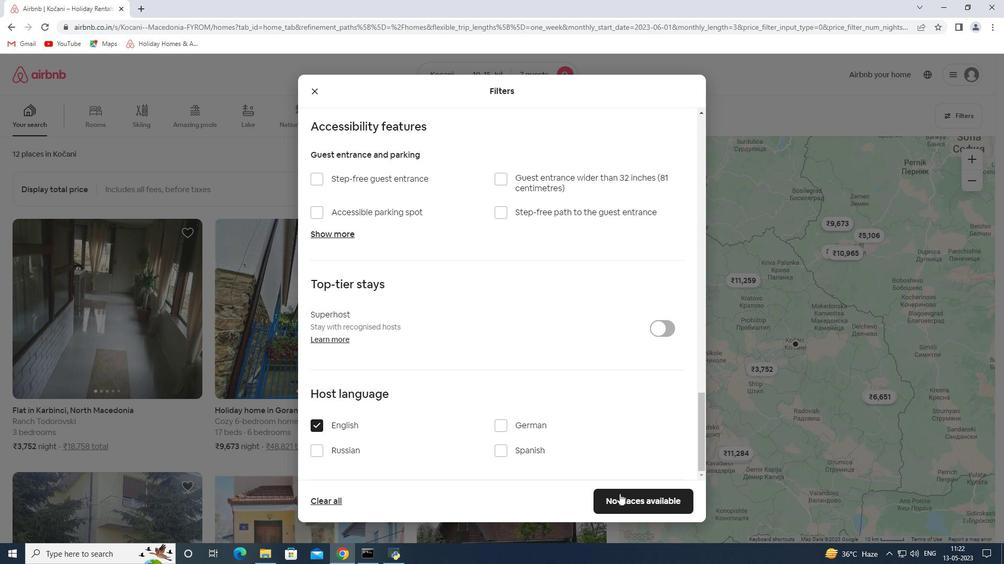 
Action: Mouse pressed left at (620, 504)
Screenshot: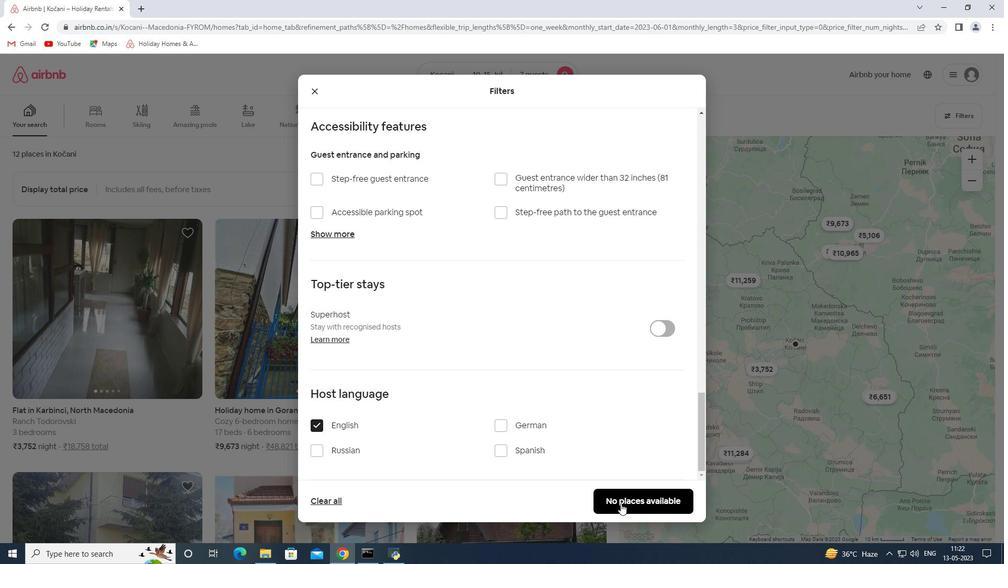 
